 Task: Open Card PPC Ad Campaign in Board Task Management to Workspace Brand Strategy and add a team member Softage.4@softage.net, a label Green, a checklist Literary Agent Representation, an attachment from your computer, a color Green and finally, add a card description 'Review and update company website SEO' and a comment 'This task requires us to be proactive and anticipate potential challenges before they arise.'. Add a start date 'Jan 04, 1900' with a due date 'Jan 11, 1900'
Action: Mouse moved to (341, 156)
Screenshot: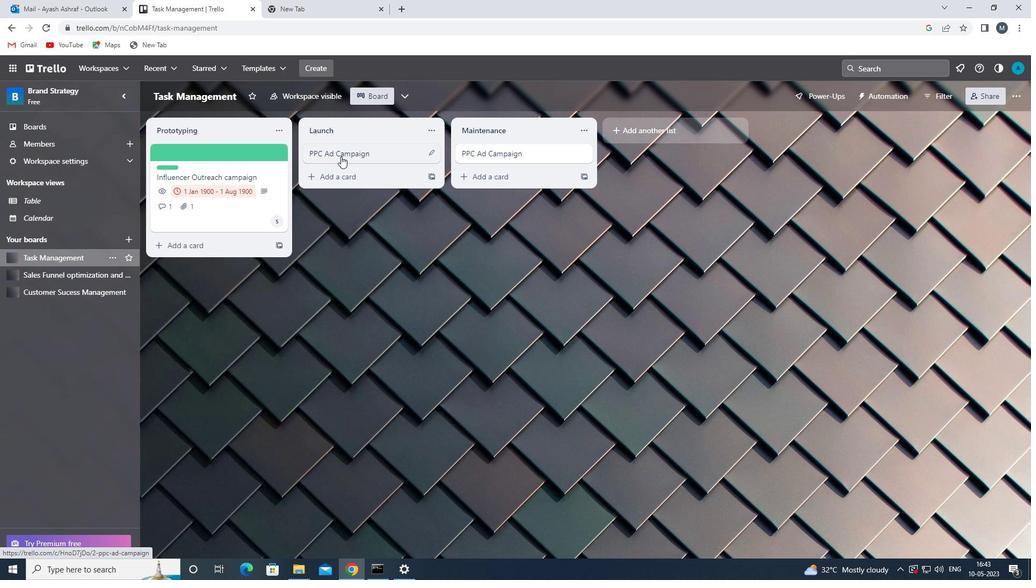 
Action: Mouse pressed left at (341, 156)
Screenshot: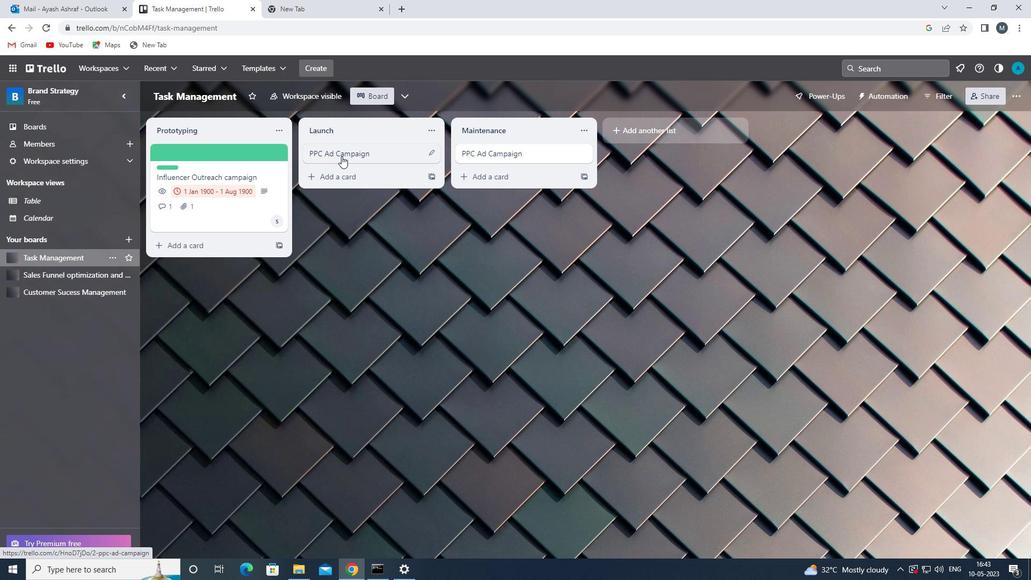 
Action: Mouse moved to (647, 190)
Screenshot: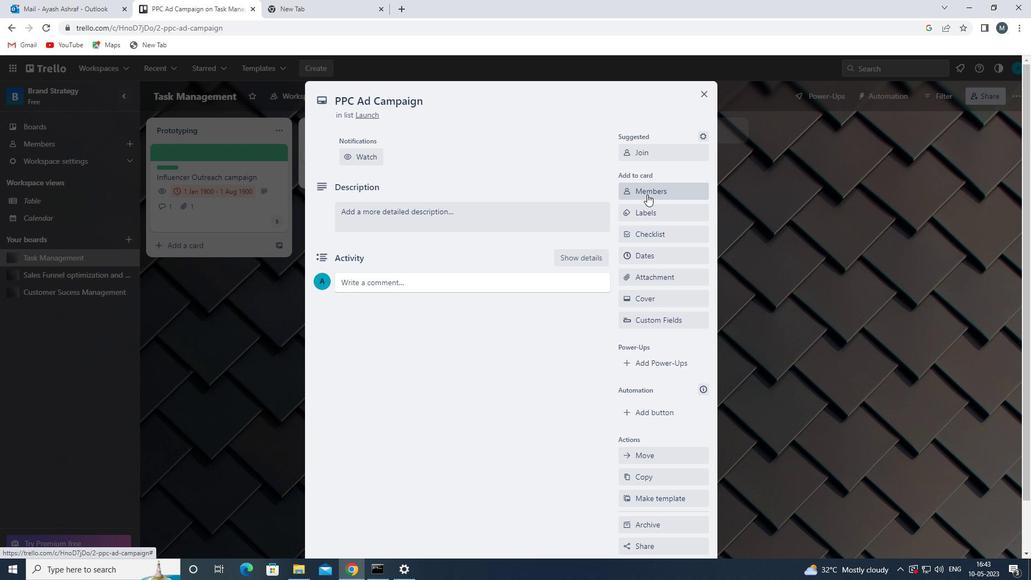 
Action: Mouse pressed left at (647, 190)
Screenshot: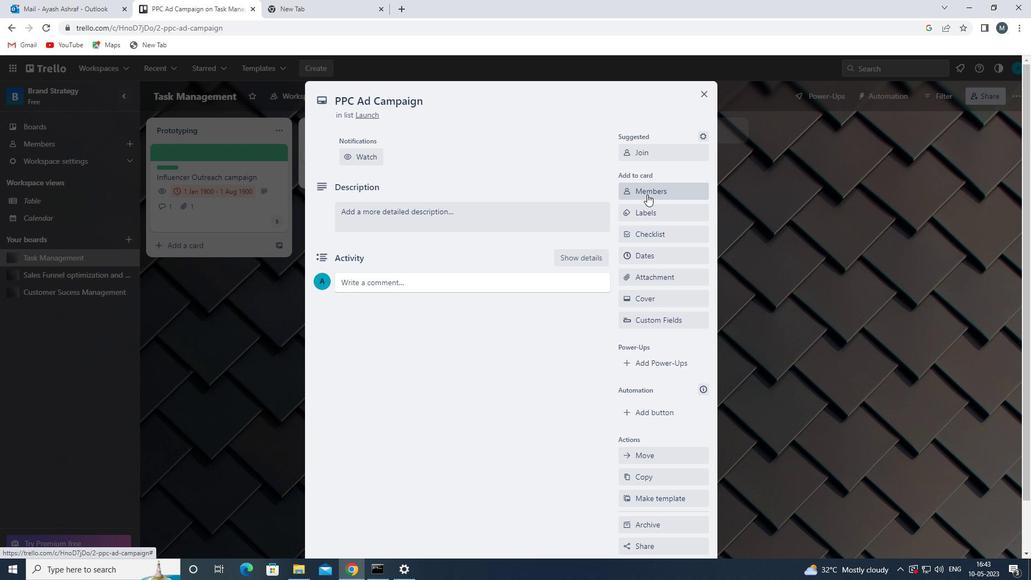 
Action: Mouse moved to (646, 242)
Screenshot: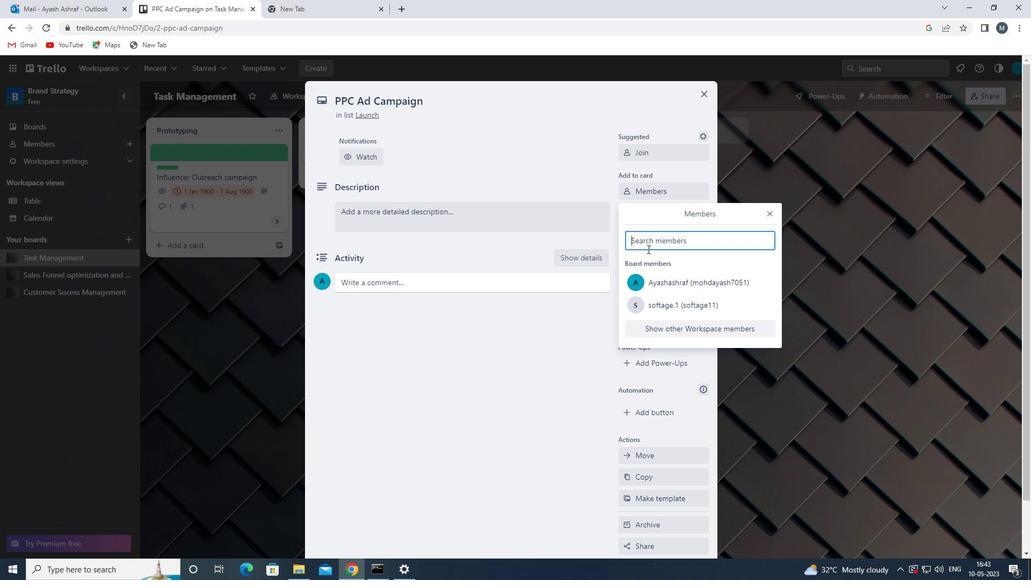 
Action: Mouse pressed left at (646, 242)
Screenshot: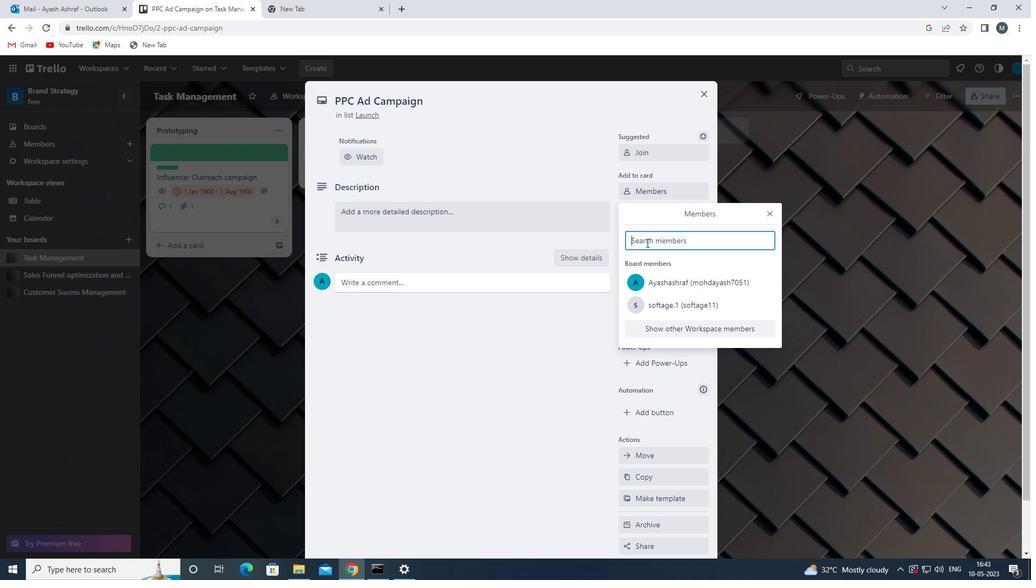 
Action: Mouse moved to (646, 242)
Screenshot: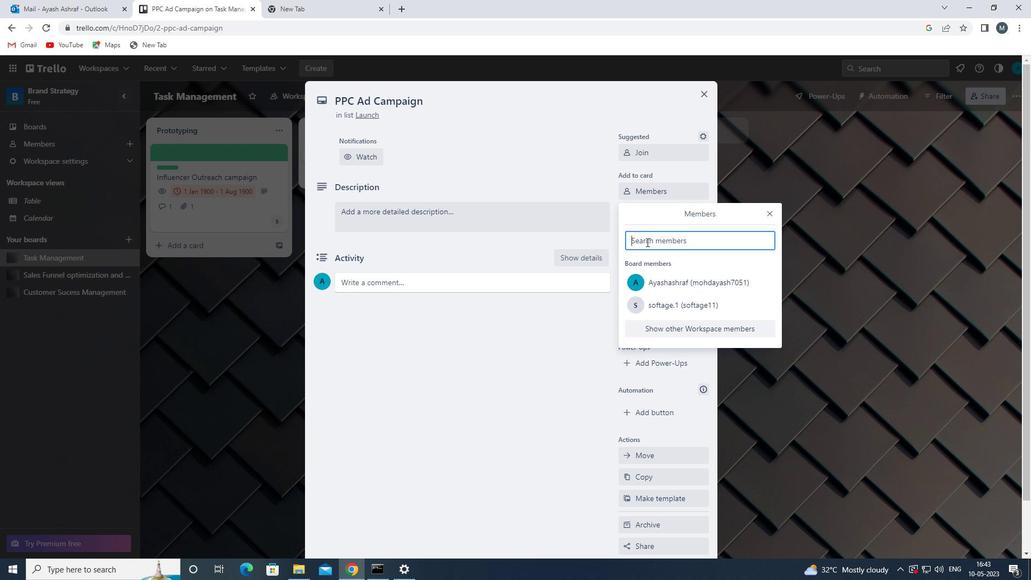 
Action: Key pressed softage.<<100>><Key.shift>@SOFTAGE<<110>>NET
Screenshot: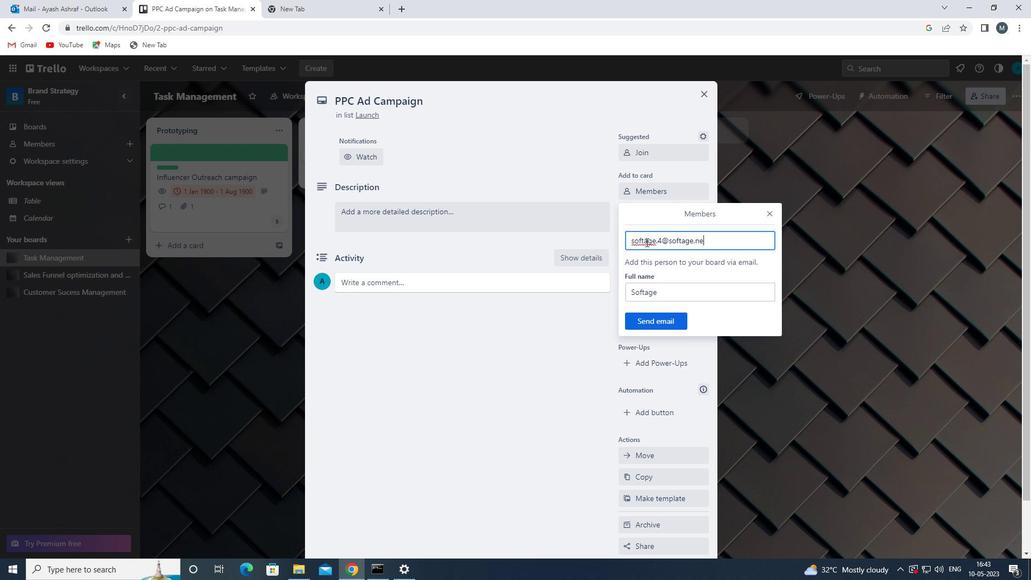 
Action: Mouse moved to (669, 321)
Screenshot: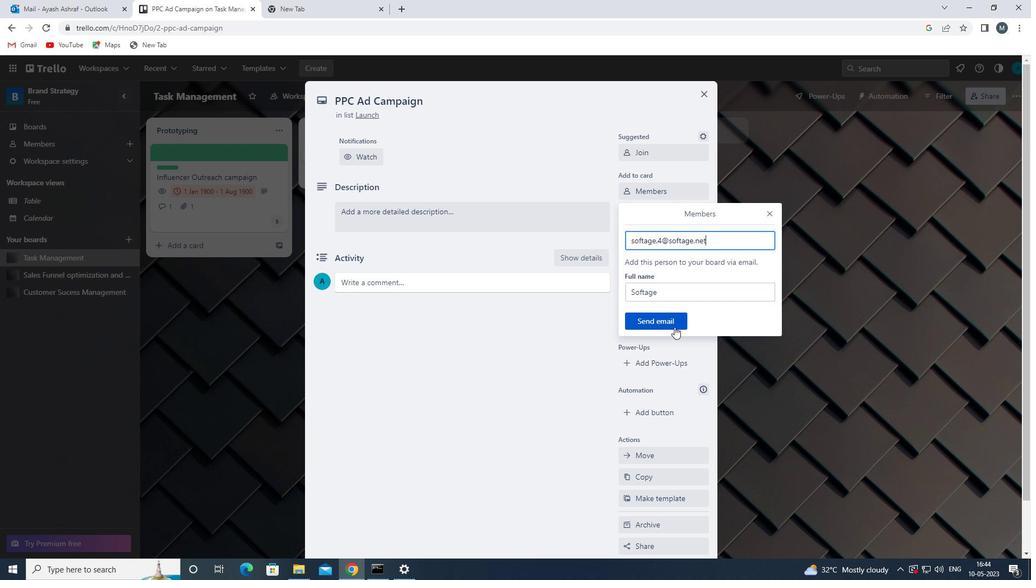 
Action: Mouse pressed left at (669, 321)
Screenshot: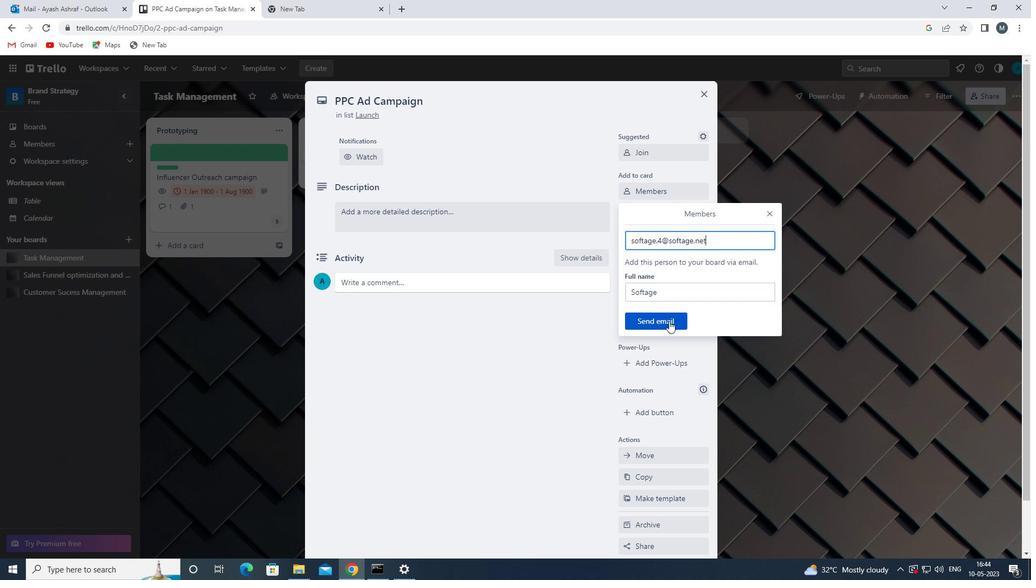 
Action: Mouse moved to (648, 213)
Screenshot: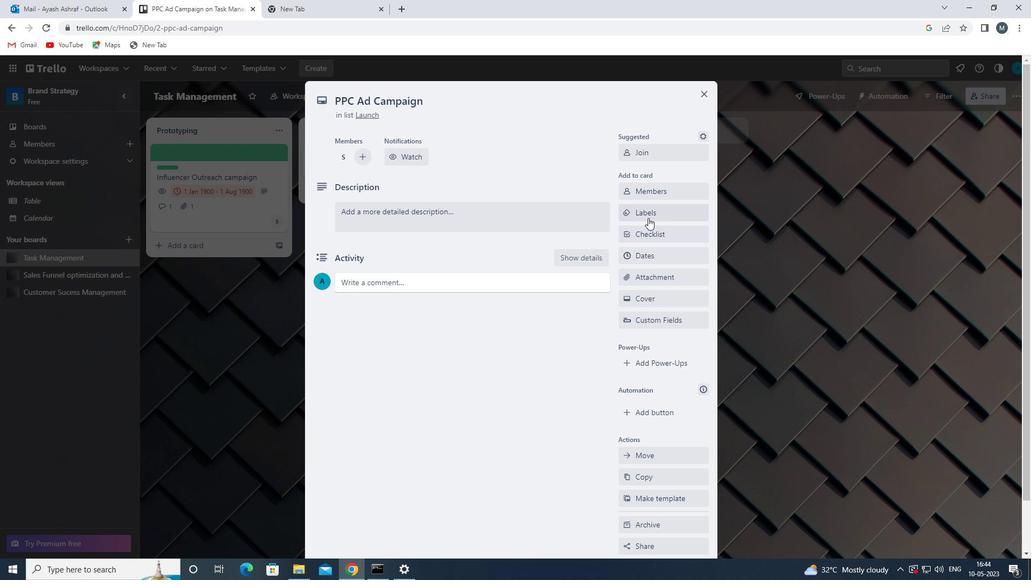 
Action: Mouse pressed left at (648, 213)
Screenshot: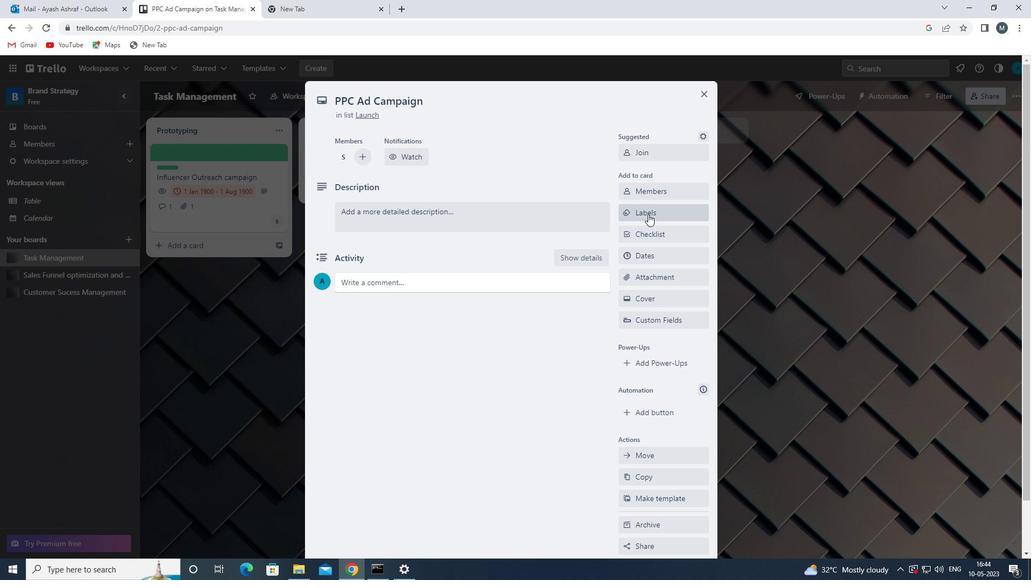 
Action: Mouse moved to (674, 302)
Screenshot: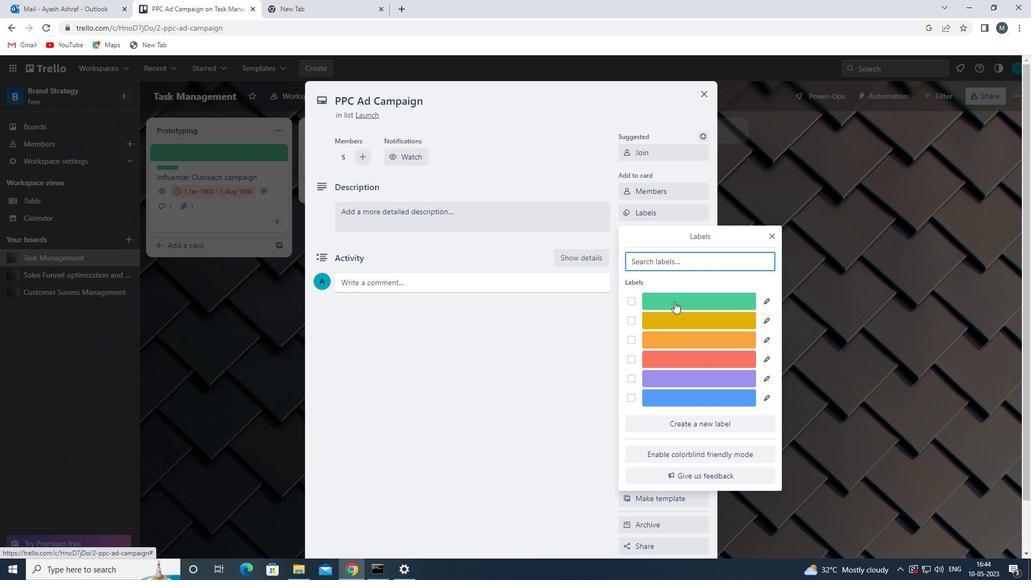 
Action: Mouse pressed left at (674, 302)
Screenshot: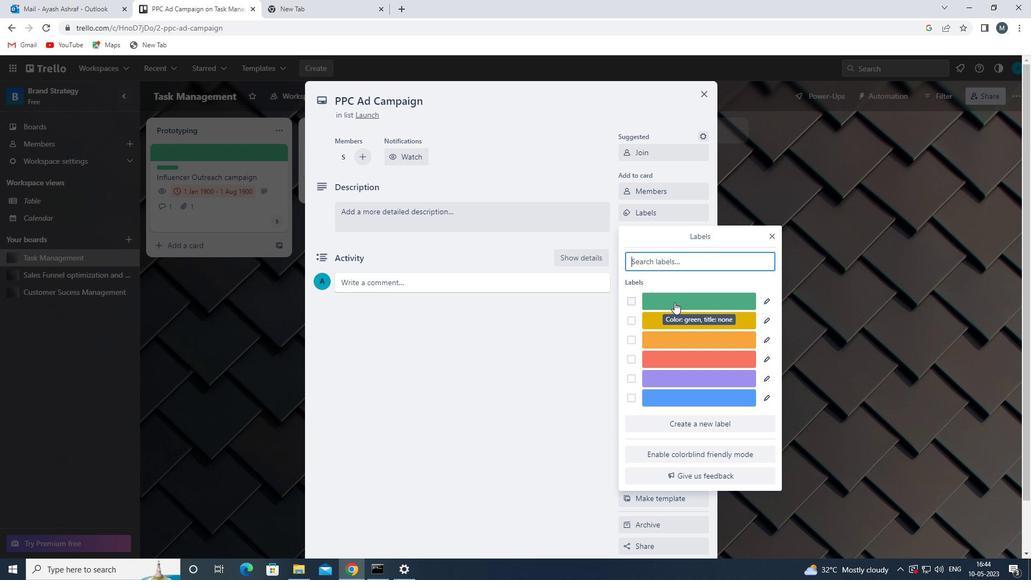 
Action: Mouse moved to (770, 236)
Screenshot: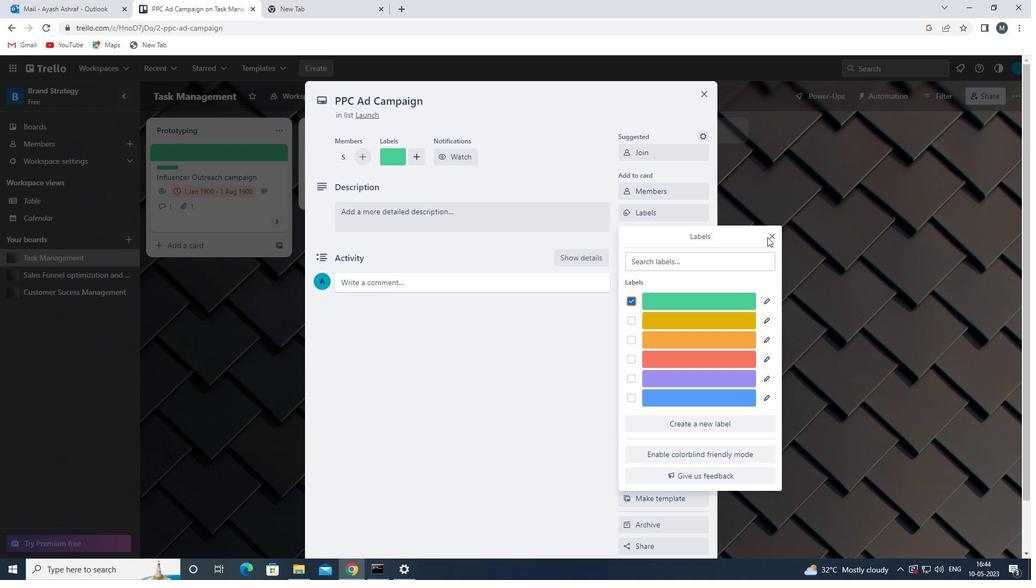 
Action: Mouse pressed left at (770, 236)
Screenshot: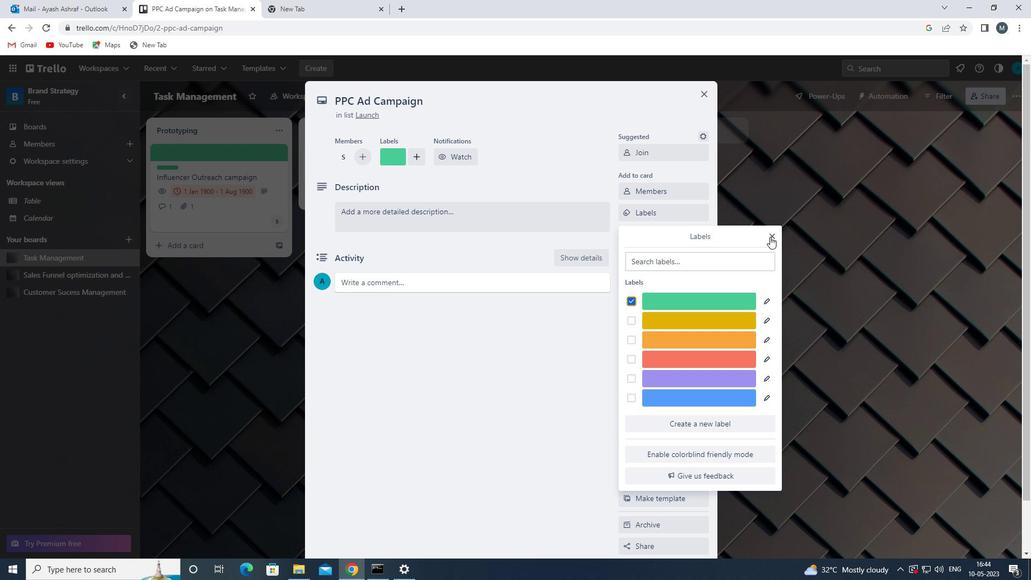 
Action: Mouse moved to (649, 235)
Screenshot: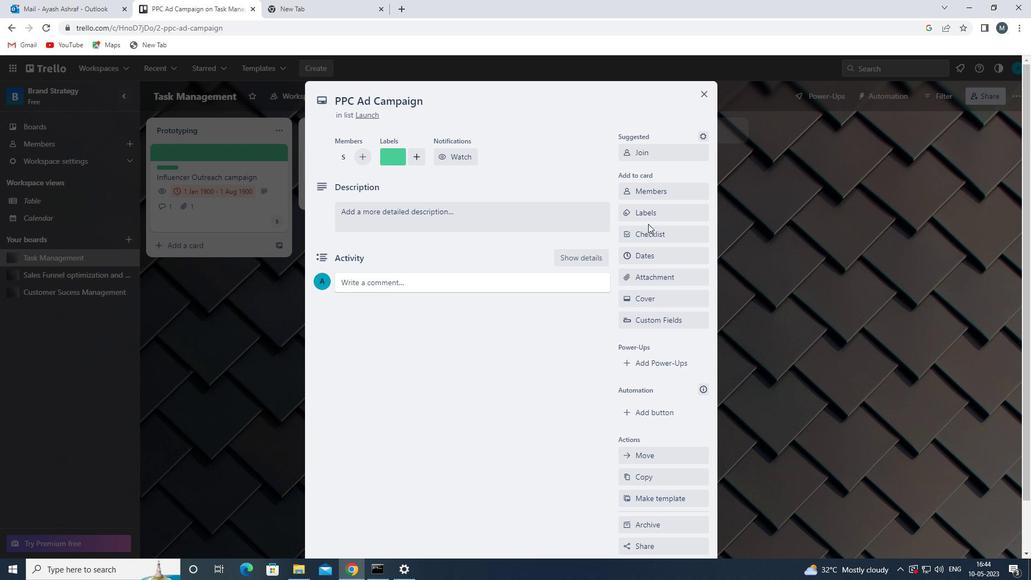 
Action: Mouse pressed left at (649, 235)
Screenshot: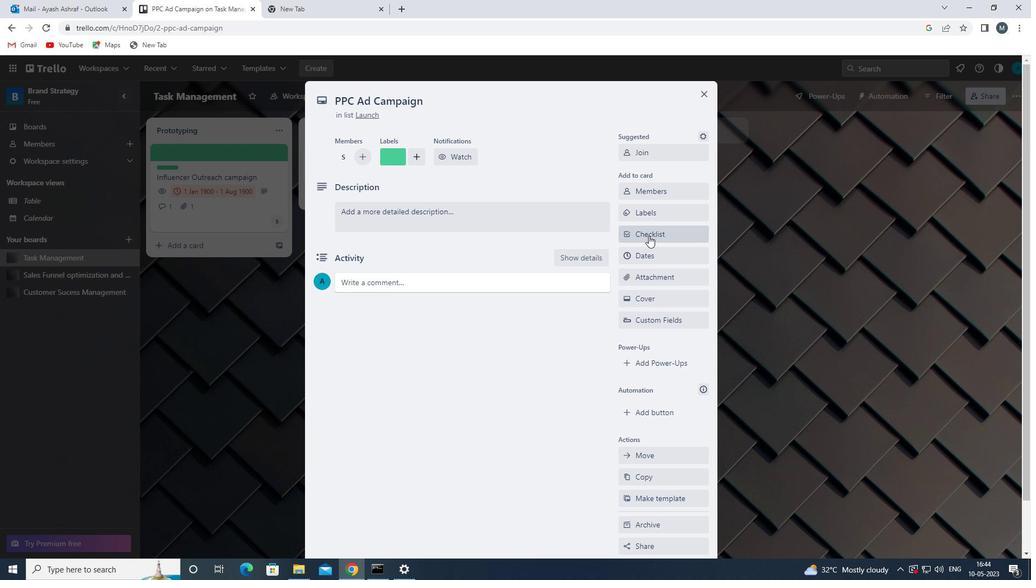 
Action: Mouse moved to (693, 286)
Screenshot: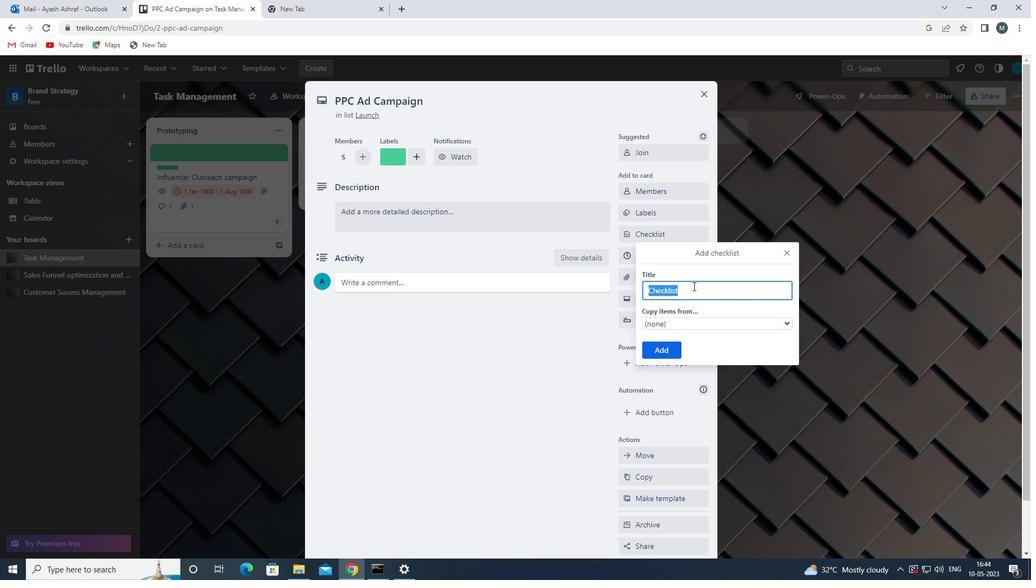 
Action: Key pressed <Key.shift>LITERARY<Key.space>
Screenshot: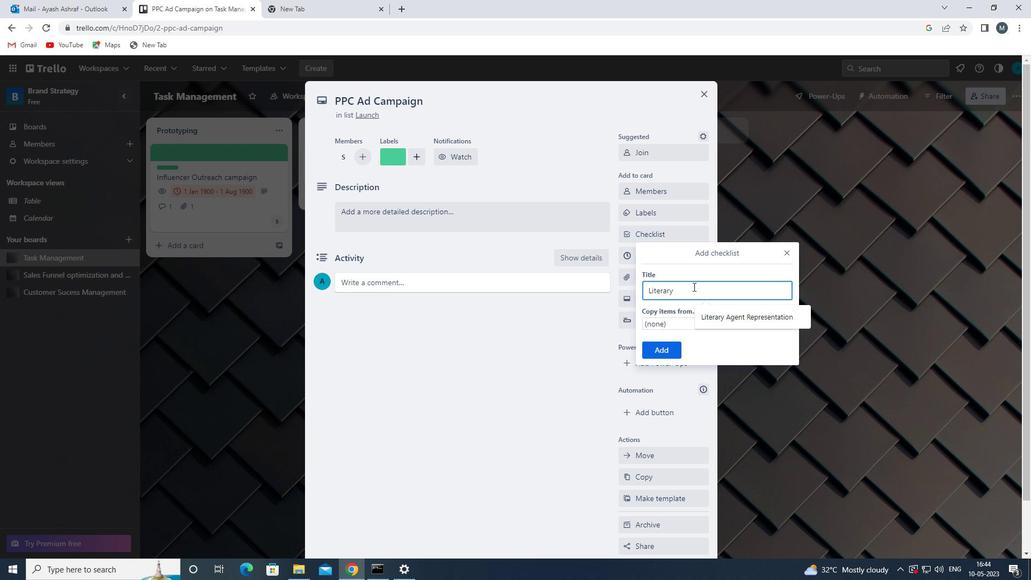 
Action: Mouse moved to (735, 317)
Screenshot: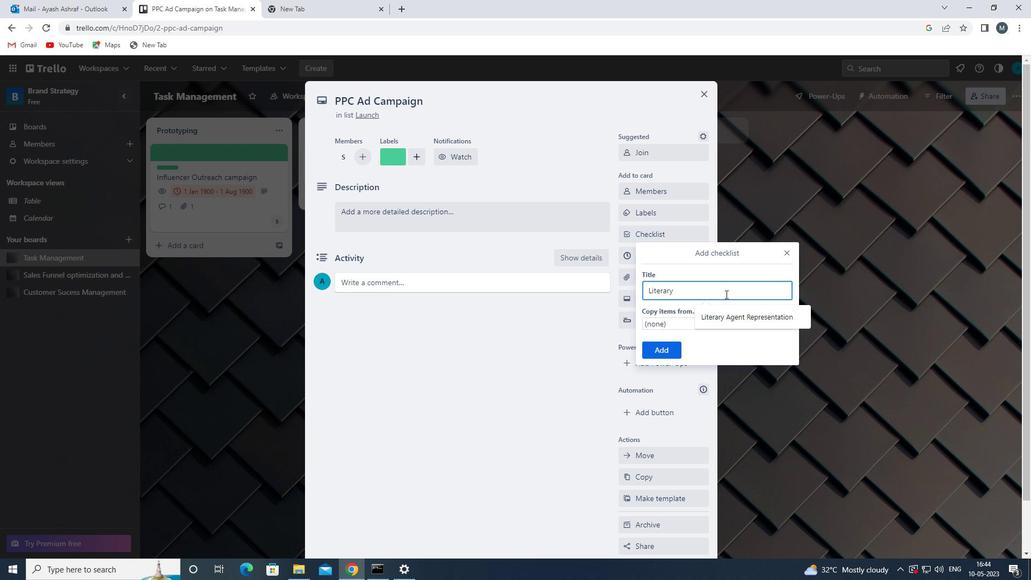 
Action: Mouse pressed left at (735, 317)
Screenshot: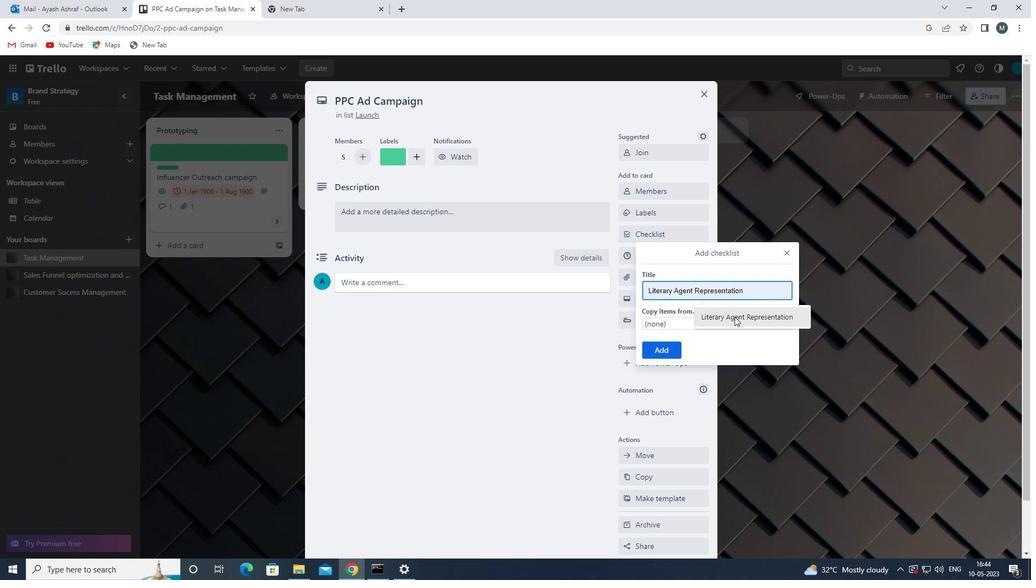 
Action: Mouse moved to (657, 354)
Screenshot: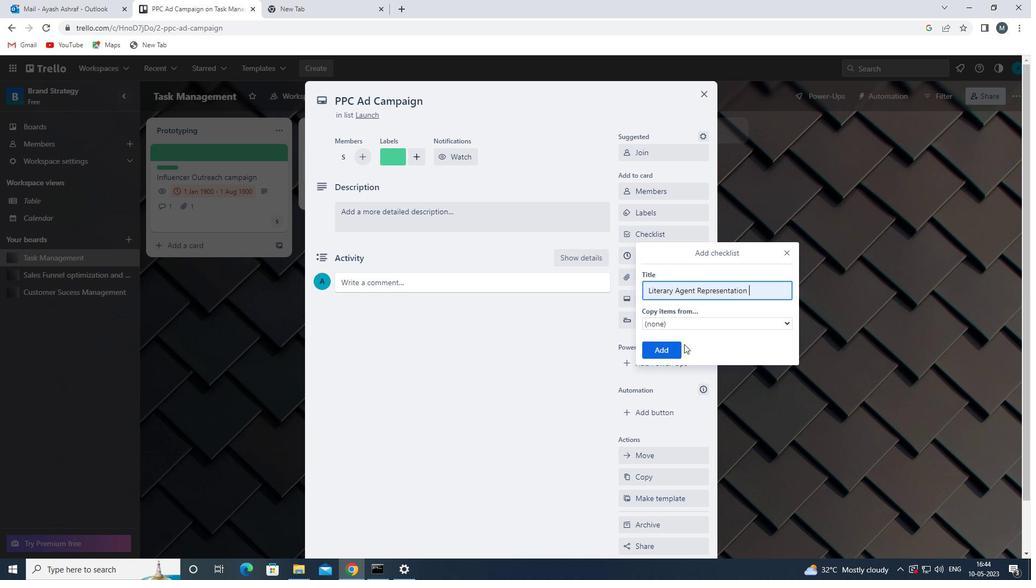 
Action: Mouse pressed left at (657, 354)
Screenshot: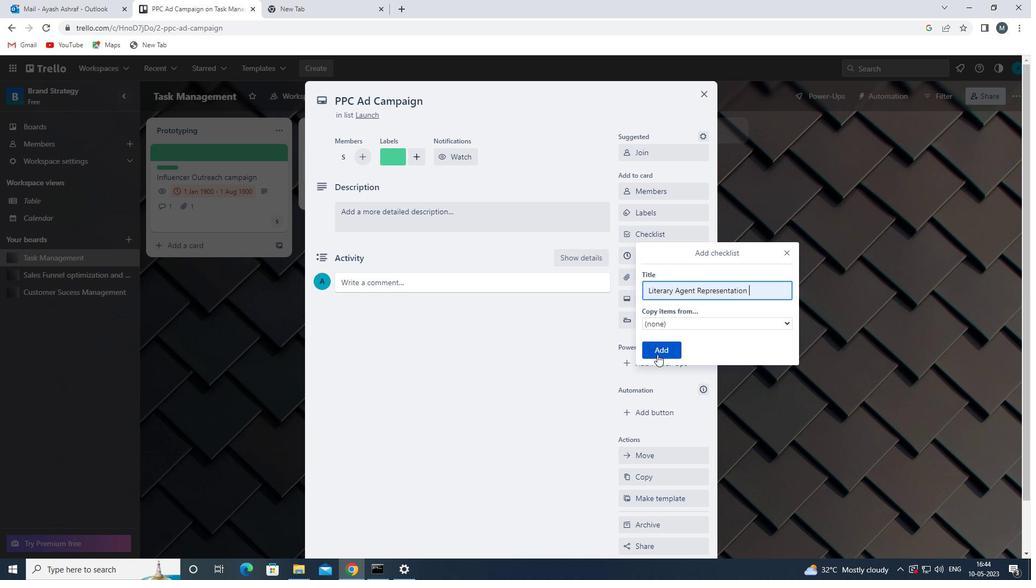 
Action: Mouse moved to (648, 272)
Screenshot: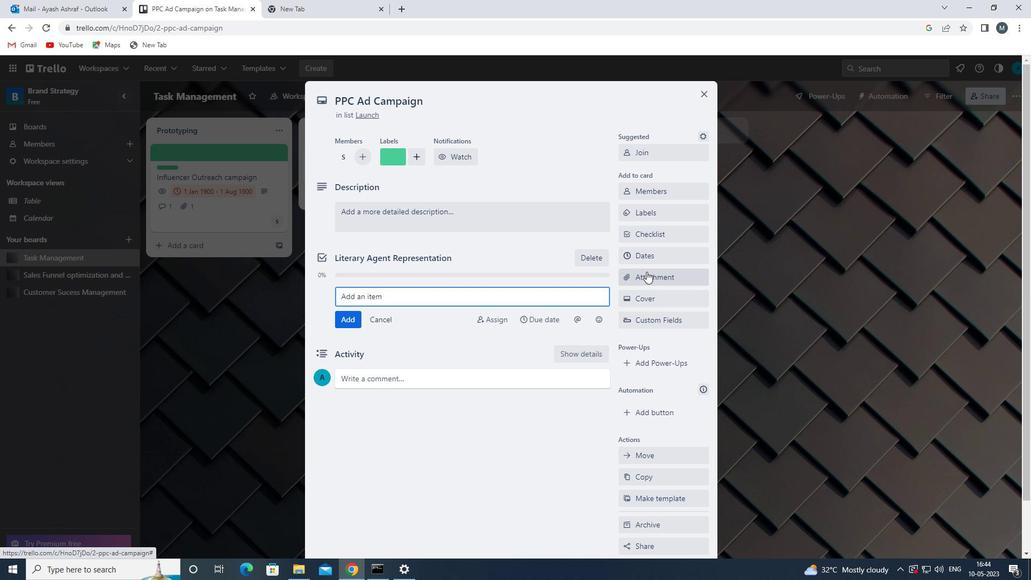 
Action: Mouse pressed left at (648, 272)
Screenshot: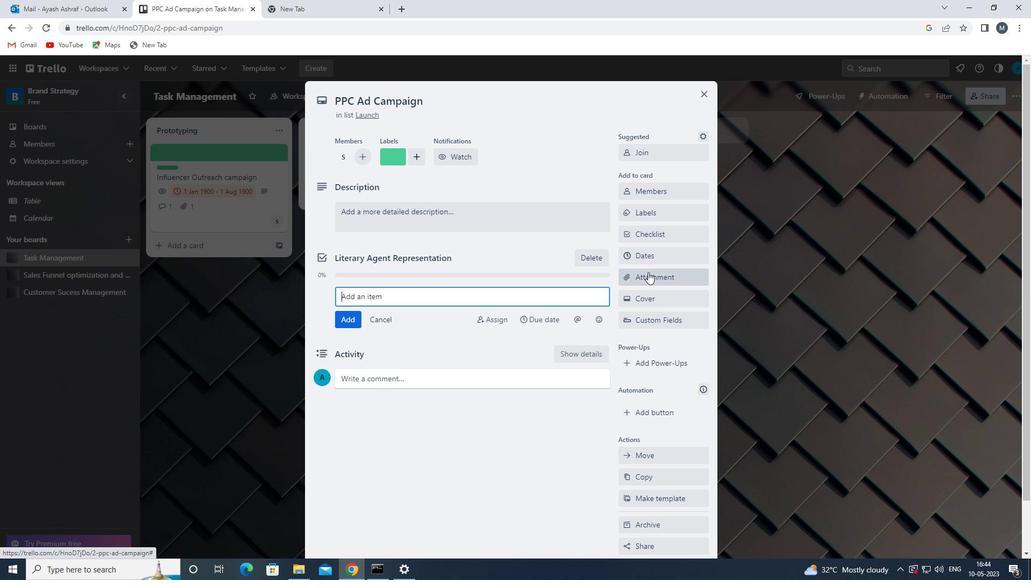 
Action: Mouse moved to (654, 324)
Screenshot: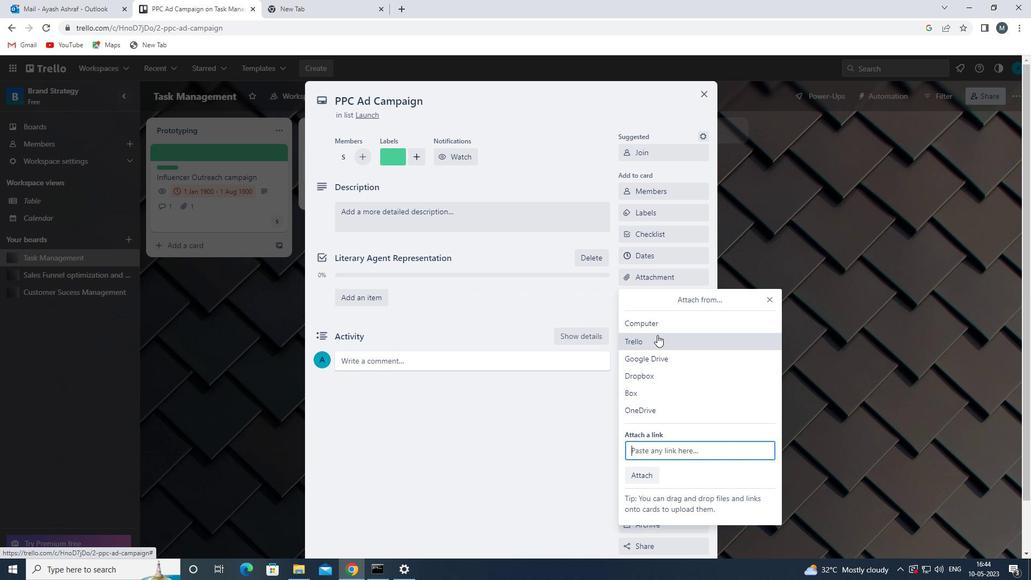 
Action: Mouse pressed left at (654, 324)
Screenshot: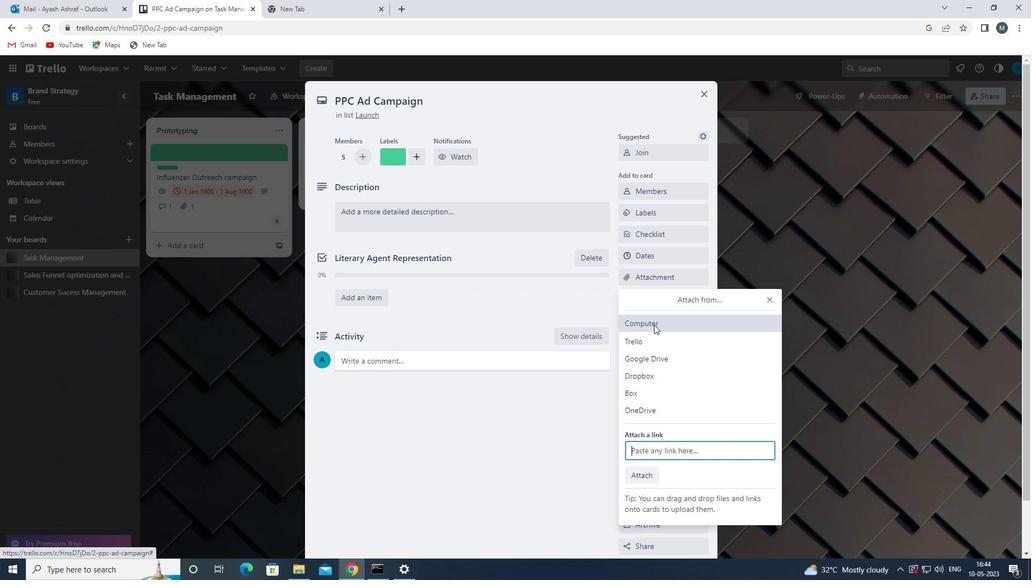 
Action: Mouse moved to (339, 166)
Screenshot: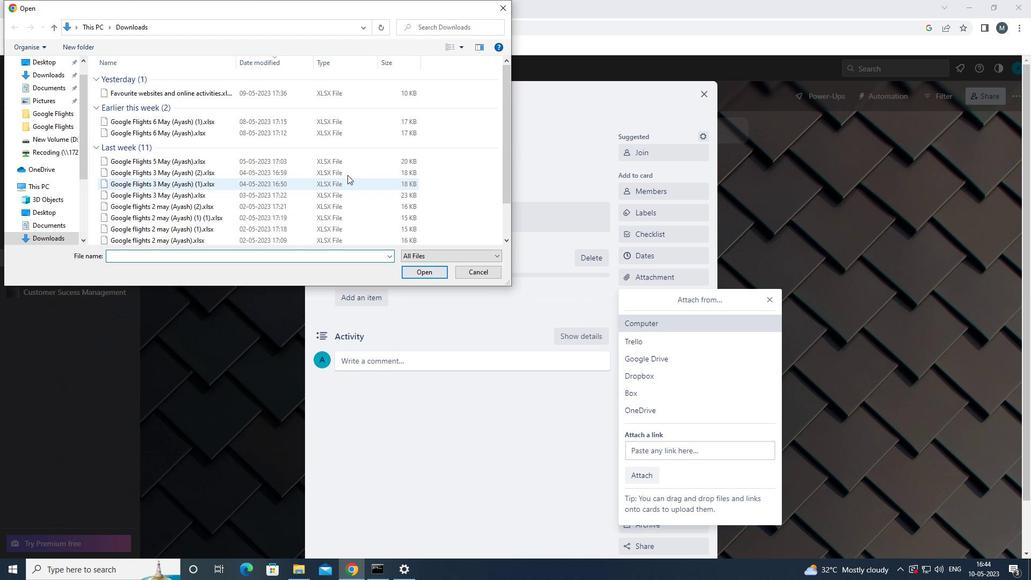 
Action: Mouse pressed left at (339, 166)
Screenshot: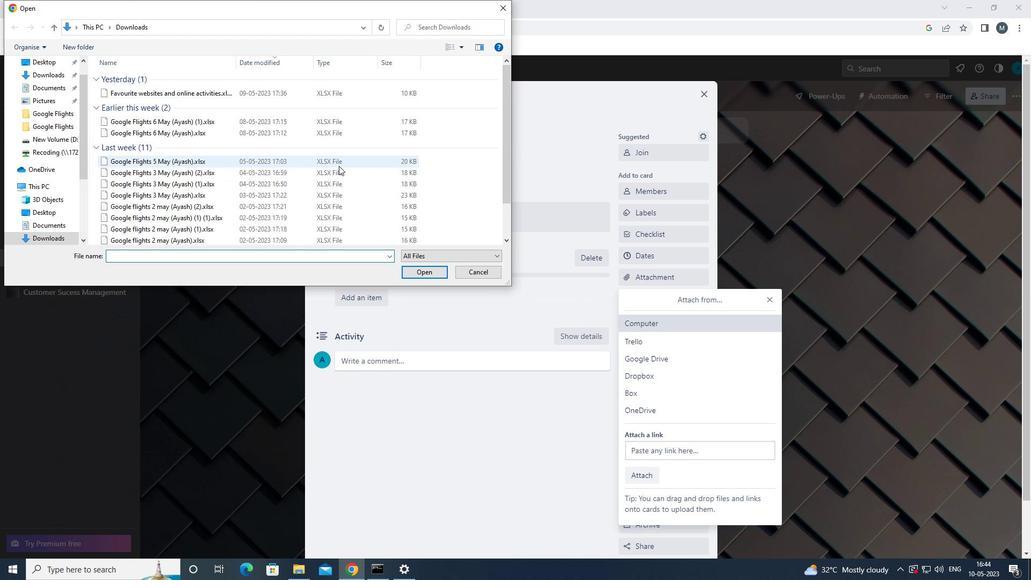 
Action: Mouse moved to (435, 272)
Screenshot: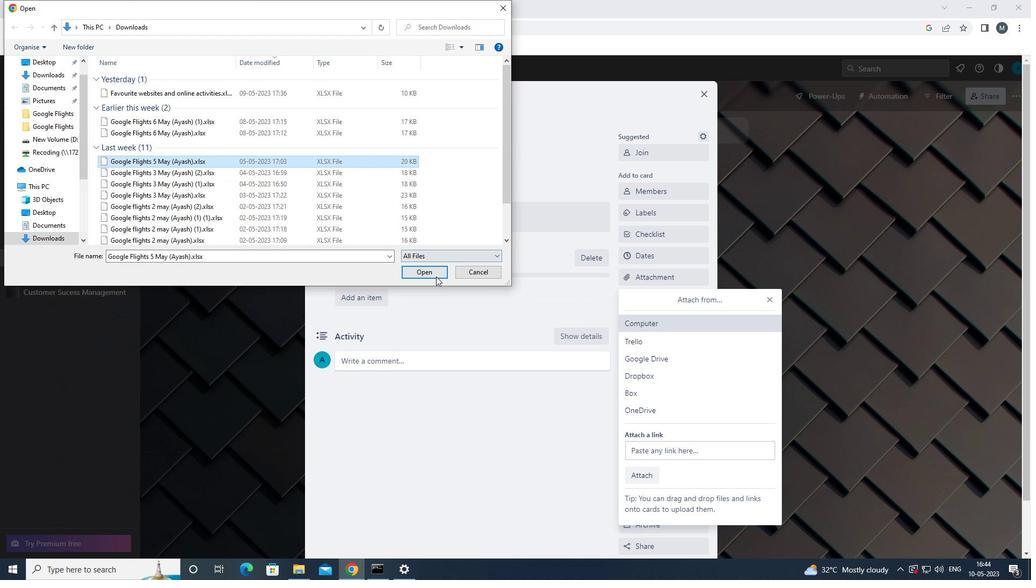 
Action: Mouse pressed left at (435, 272)
Screenshot: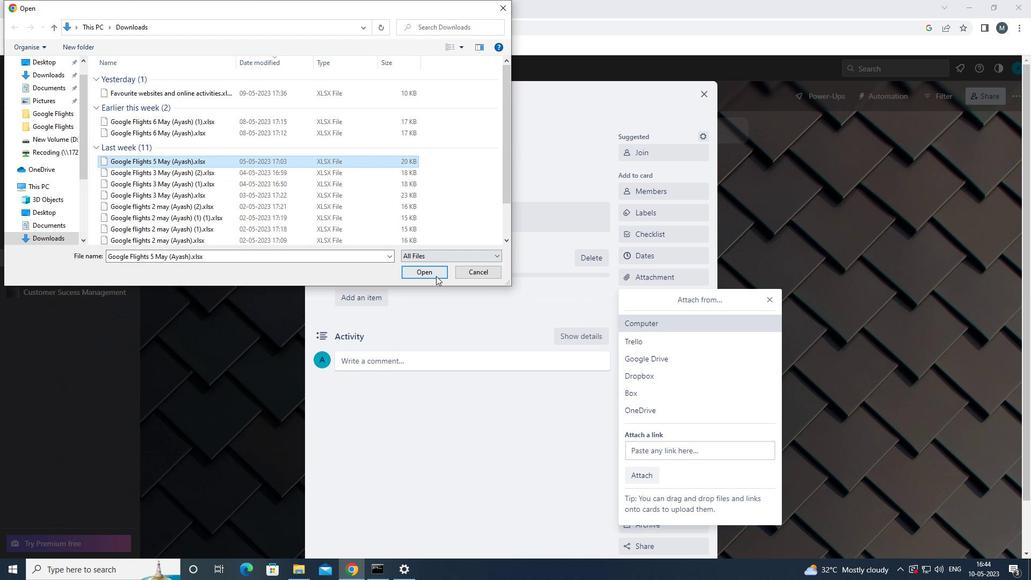 
Action: Mouse moved to (651, 301)
Screenshot: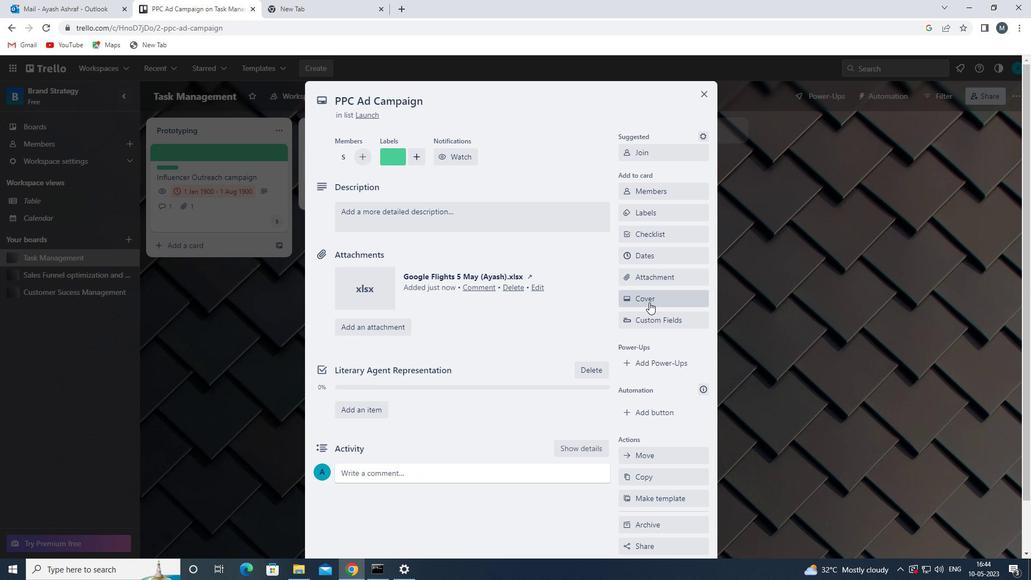 
Action: Mouse pressed left at (651, 301)
Screenshot: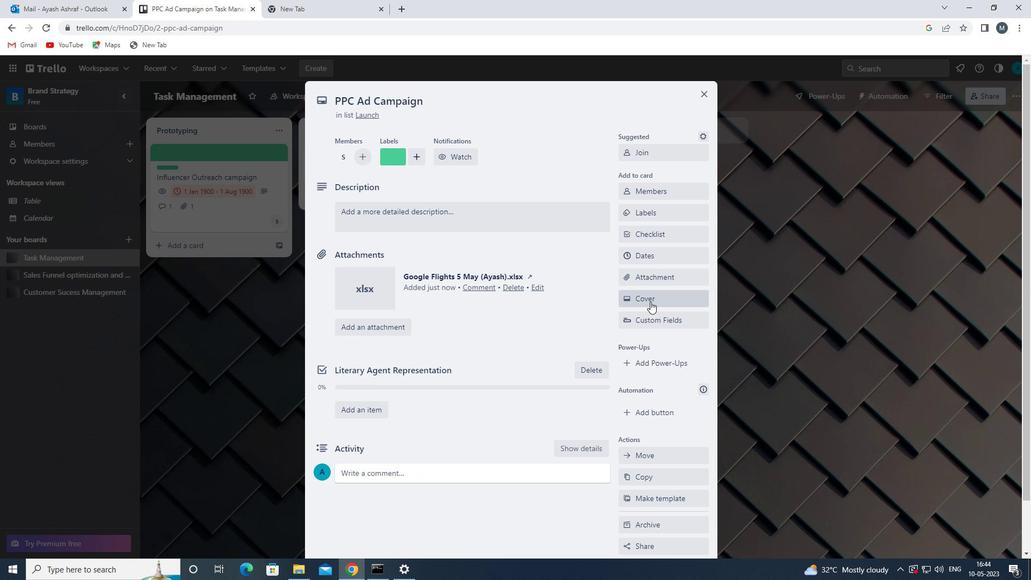 
Action: Mouse moved to (644, 344)
Screenshot: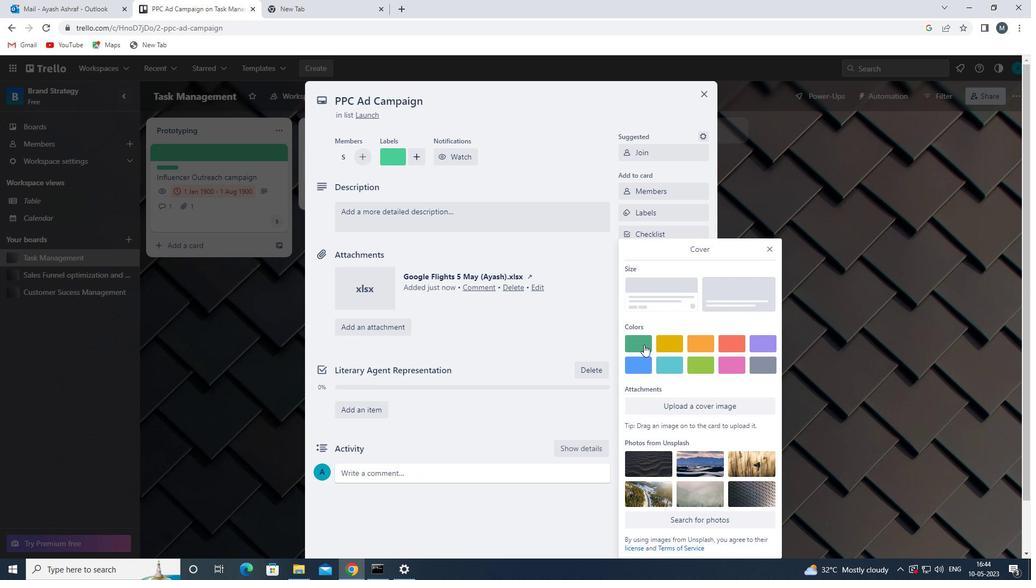 
Action: Mouse pressed left at (644, 344)
Screenshot: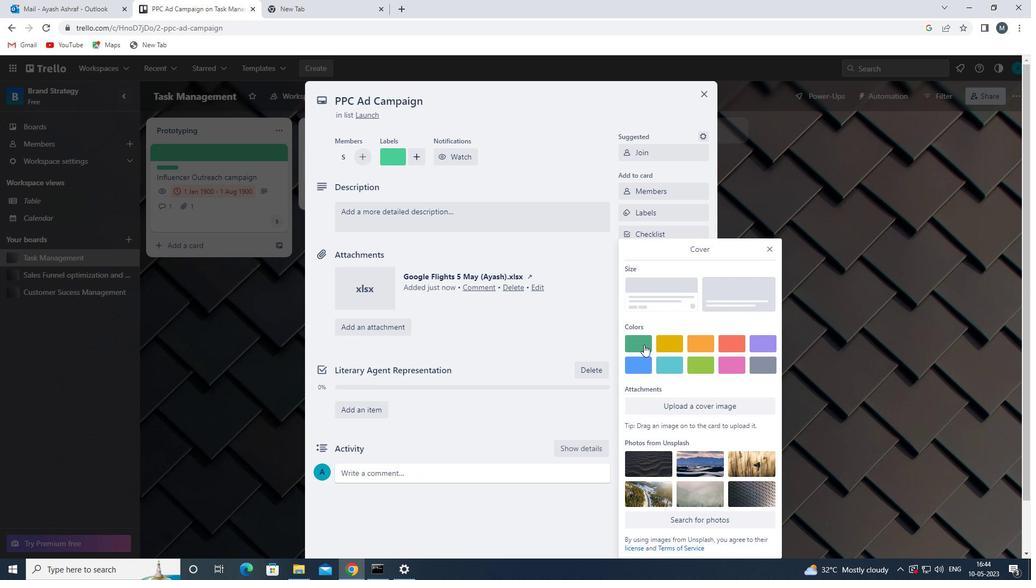
Action: Mouse moved to (767, 231)
Screenshot: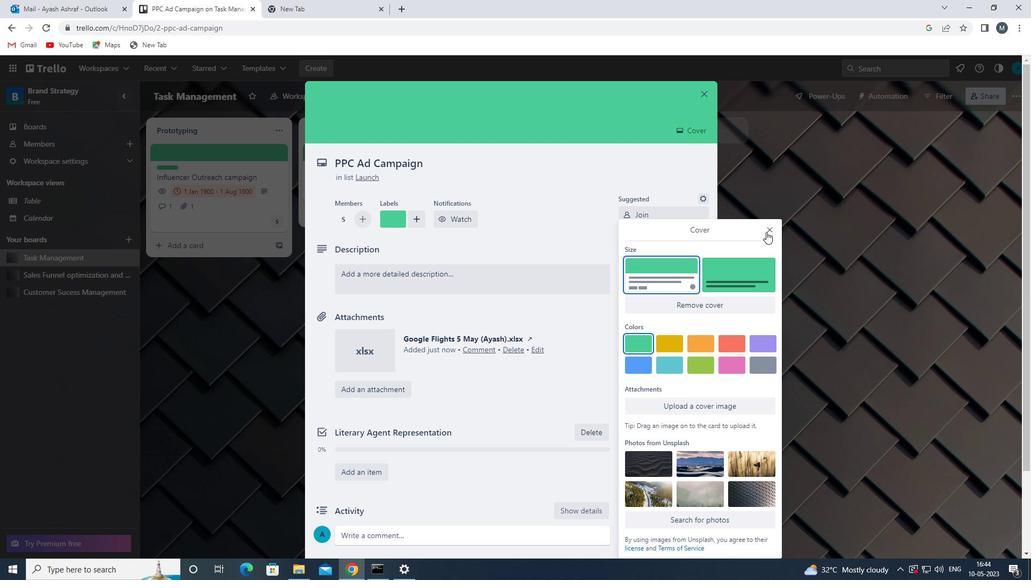 
Action: Mouse pressed left at (767, 231)
Screenshot: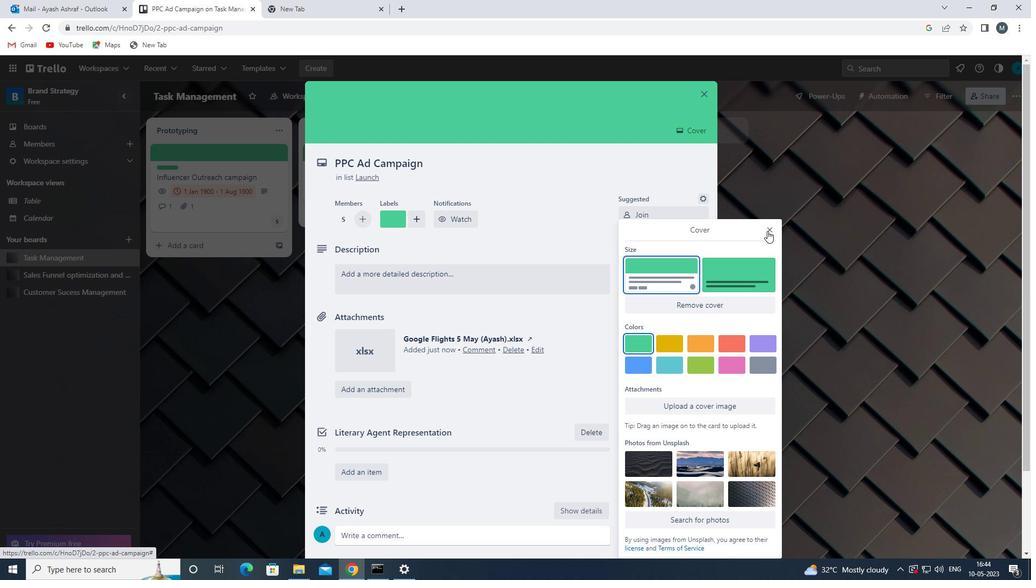 
Action: Mouse moved to (422, 266)
Screenshot: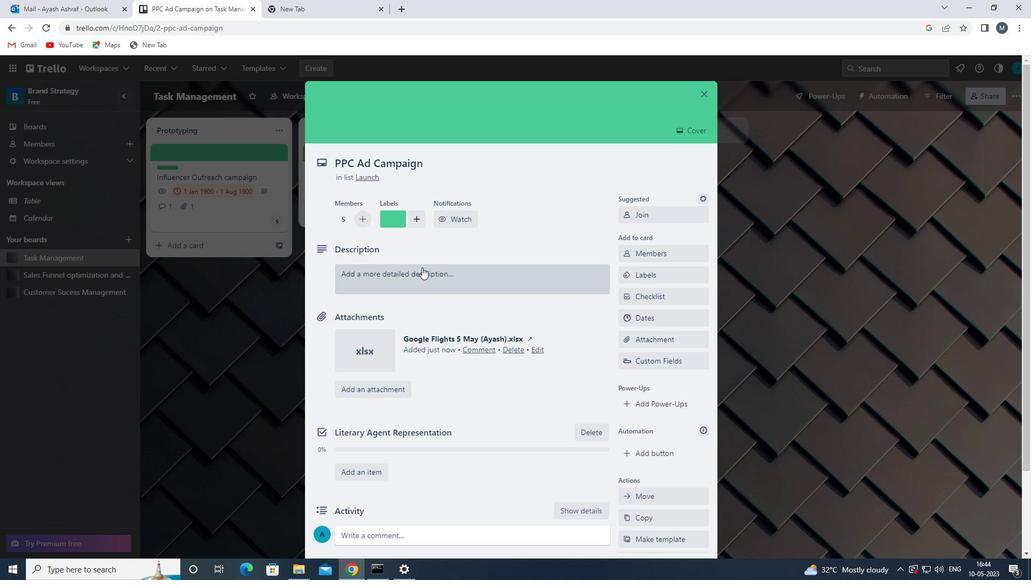 
Action: Mouse pressed left at (422, 266)
Screenshot: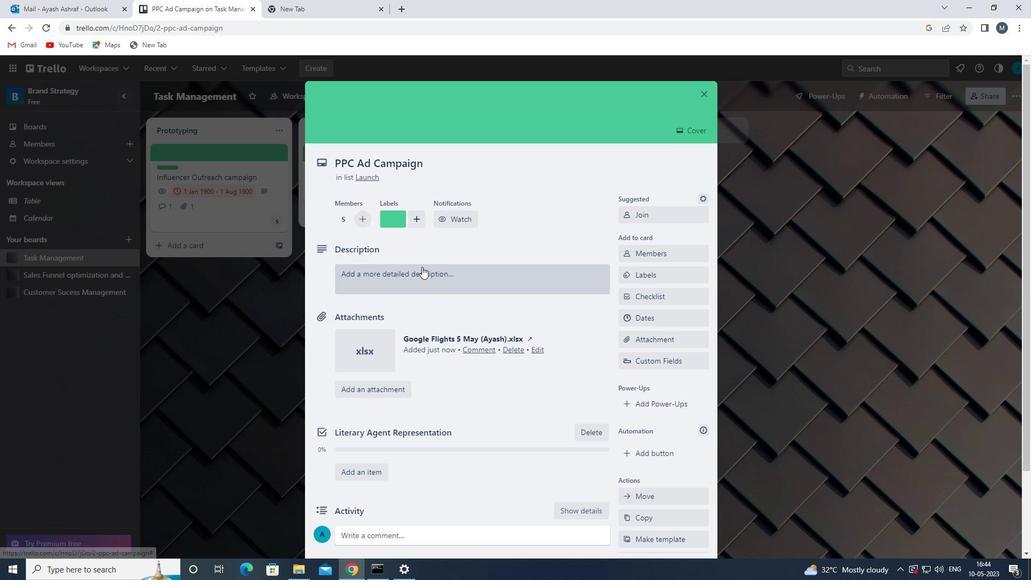 
Action: Mouse moved to (416, 316)
Screenshot: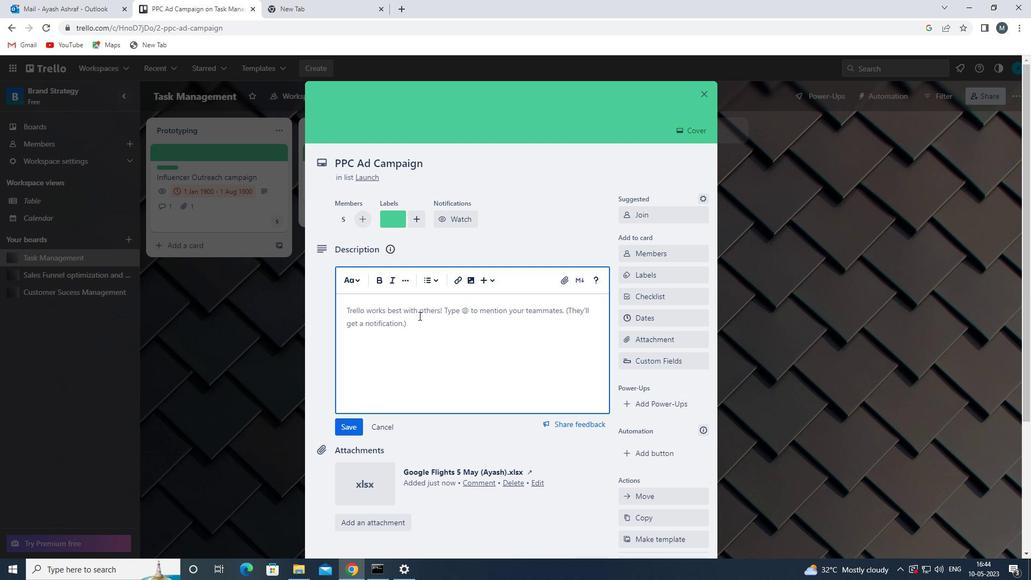 
Action: Key pressed <Key.shift>REVIEW<Key.space>AND<Key.space>UPDATE<Key.space>COMPANY<Key.space>WEBSITE<Key.space><Key.shift>SE<Key.backspace><Key.shift>E<Key.shift>O<Key.space>
Screenshot: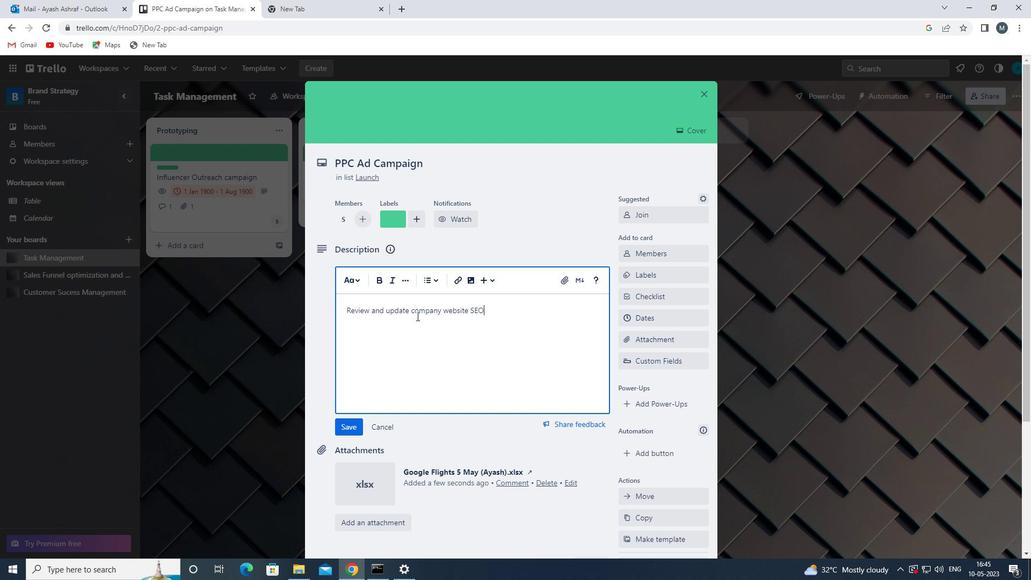 
Action: Mouse moved to (341, 428)
Screenshot: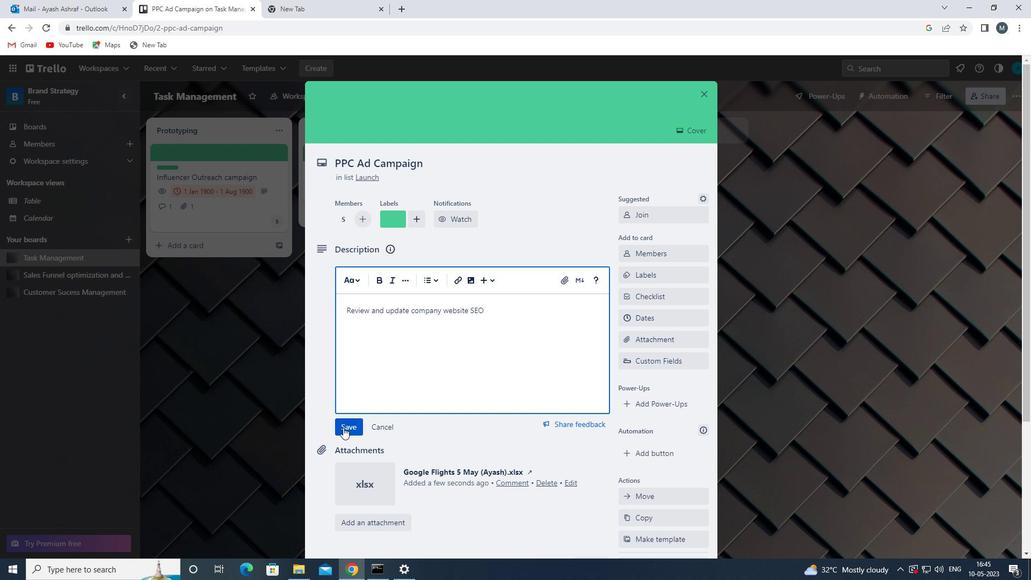 
Action: Mouse pressed left at (341, 428)
Screenshot: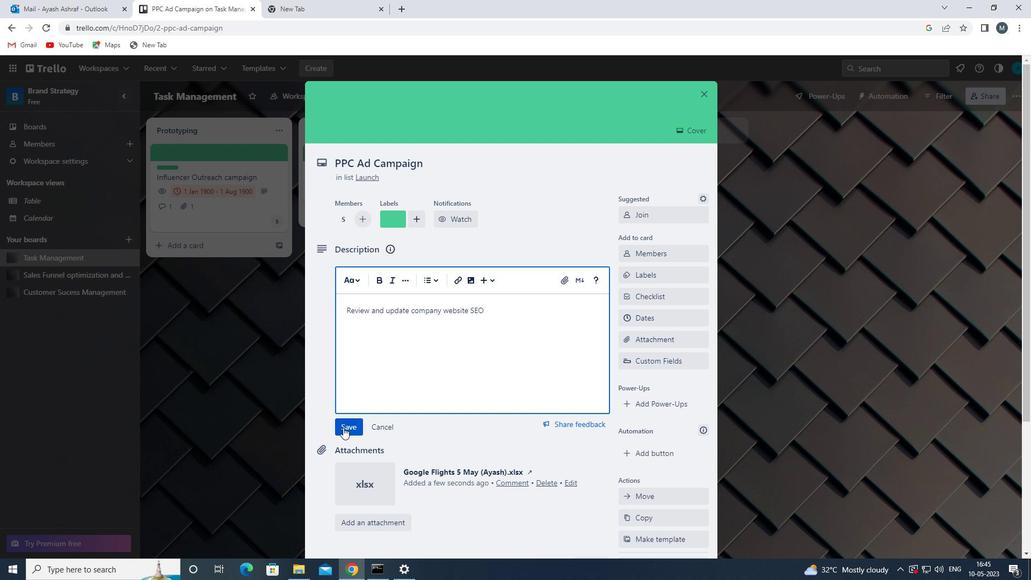 
Action: Mouse moved to (389, 521)
Screenshot: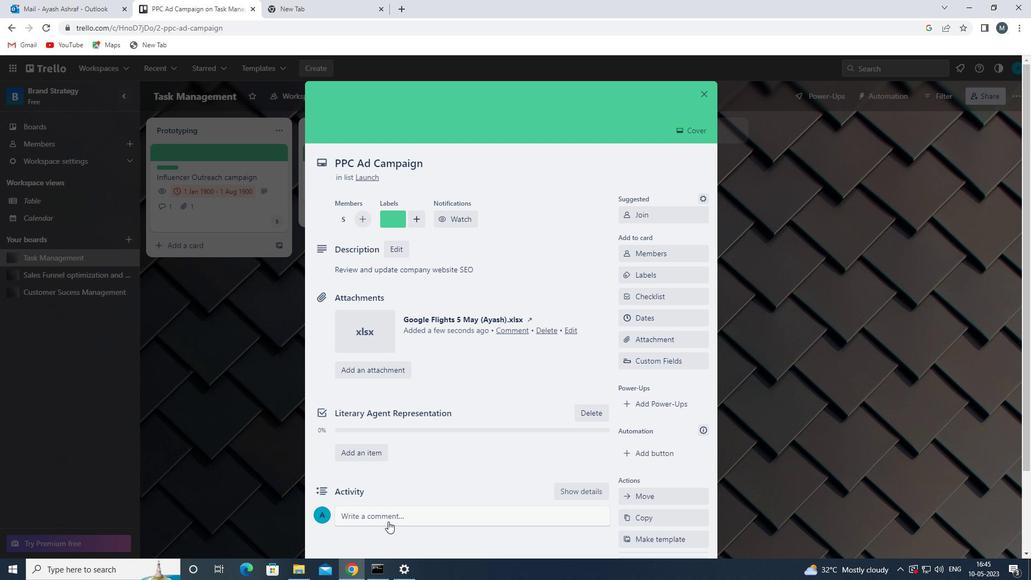 
Action: Mouse pressed left at (389, 521)
Screenshot: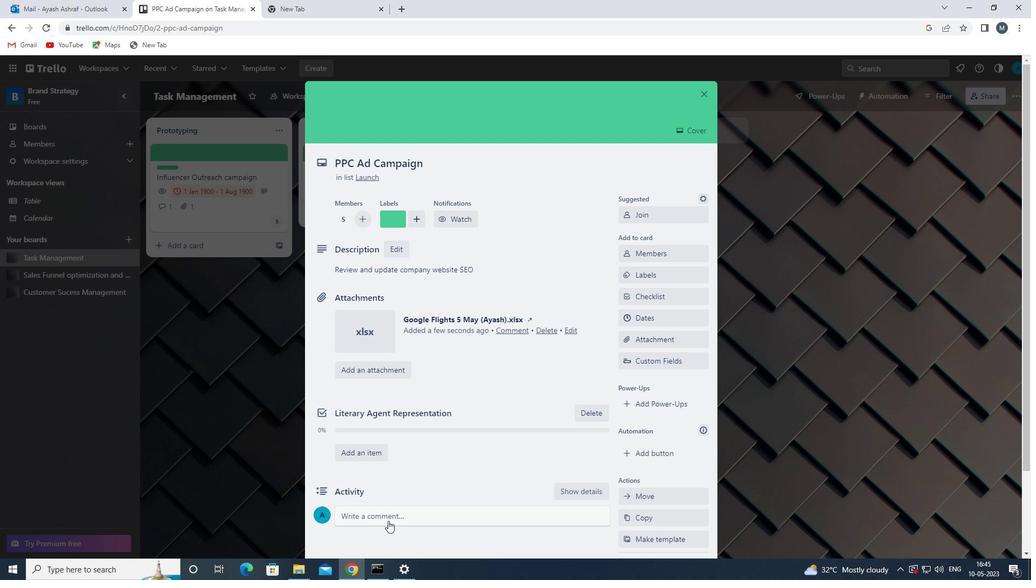 
Action: Mouse moved to (410, 438)
Screenshot: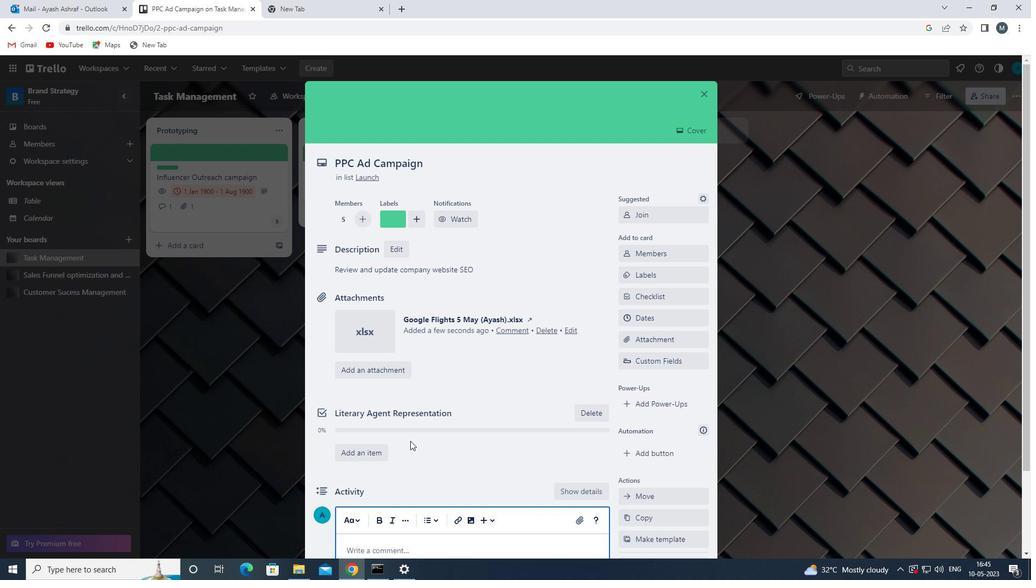 
Action: Mouse scrolled (410, 437) with delta (0, 0)
Screenshot: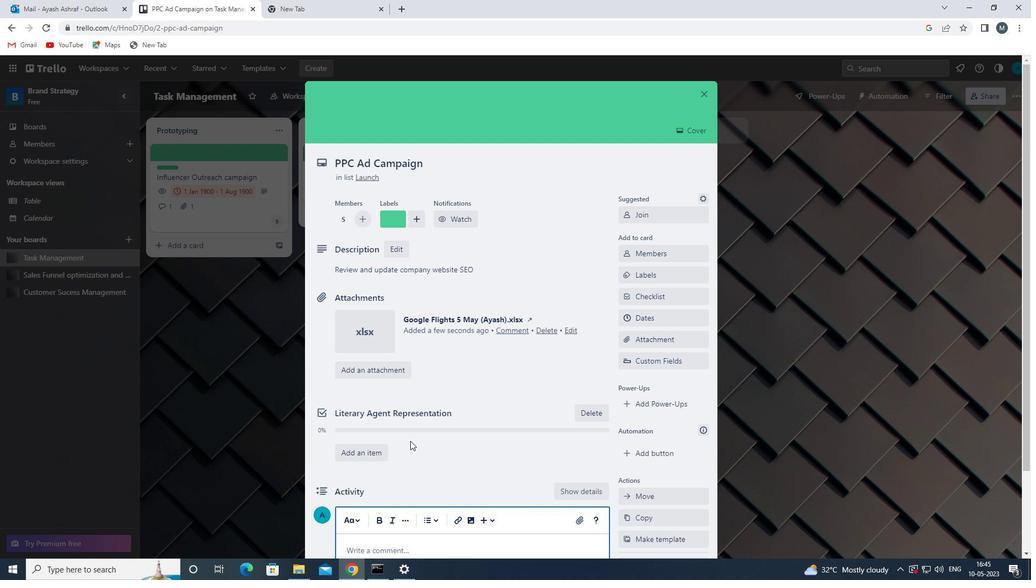 
Action: Mouse moved to (398, 500)
Screenshot: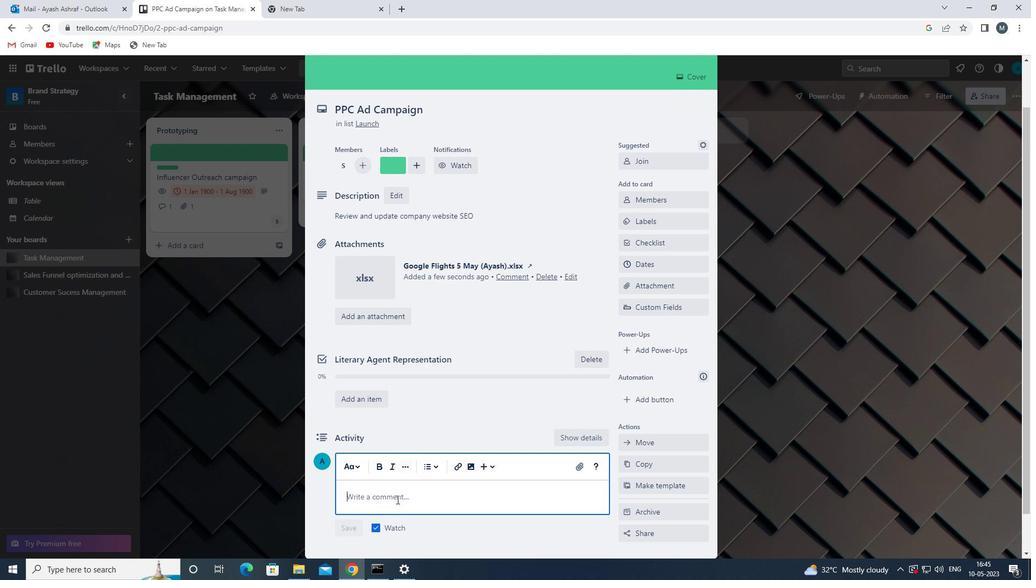 
Action: Mouse pressed left at (398, 500)
Screenshot: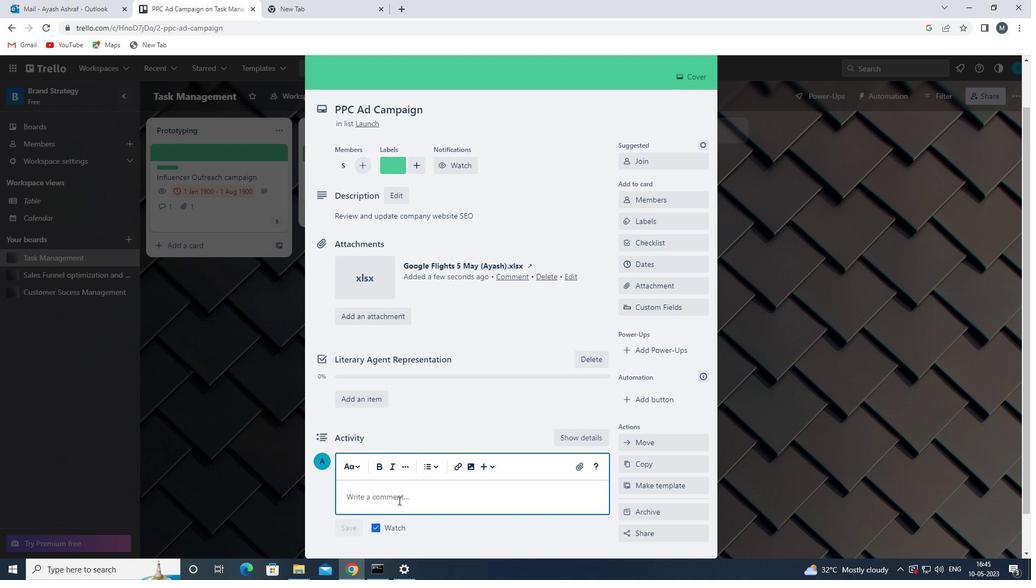 
Action: Mouse moved to (399, 500)
Screenshot: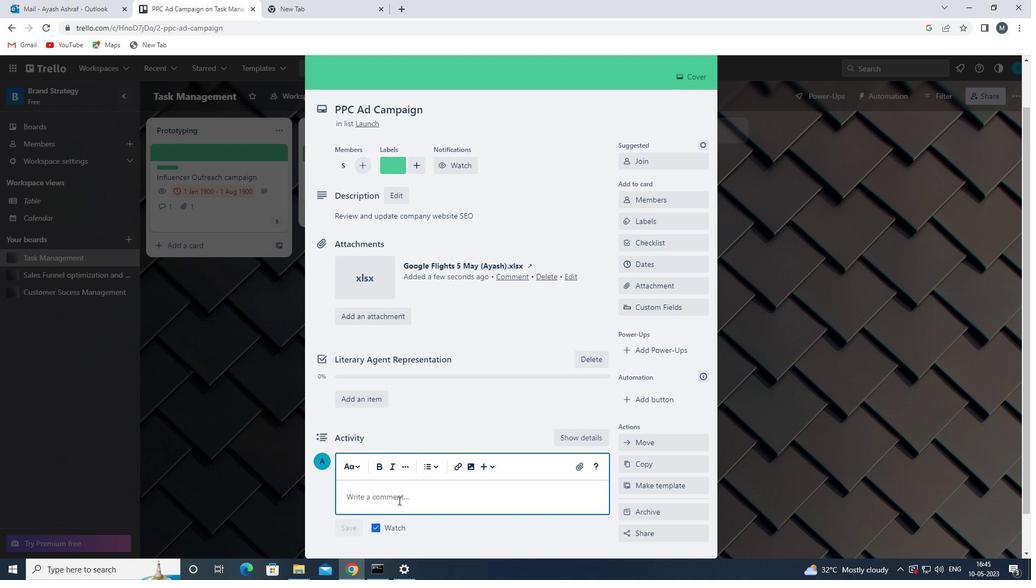 
Action: Key pressed <Key.shift>THIS<Key.space>TASK<Key.space>REQUIRES<Key.space>US<Key.space>O<Key.space><Key.backspace><Key.backspace>TO<Key.space>BE<Key.space>PROACTIVE<Key.space>AND<Key.space>ANTICIPATE<Key.space>POTENTIAL<Key.space>CHALLENGAES<Key.space><Key.backspace><Key.backspace><Key.backspace><Key.backspace>ES<Key.space>BEFORE<Key.space>THEY<Key.space>ARISE<Key.space>
Screenshot: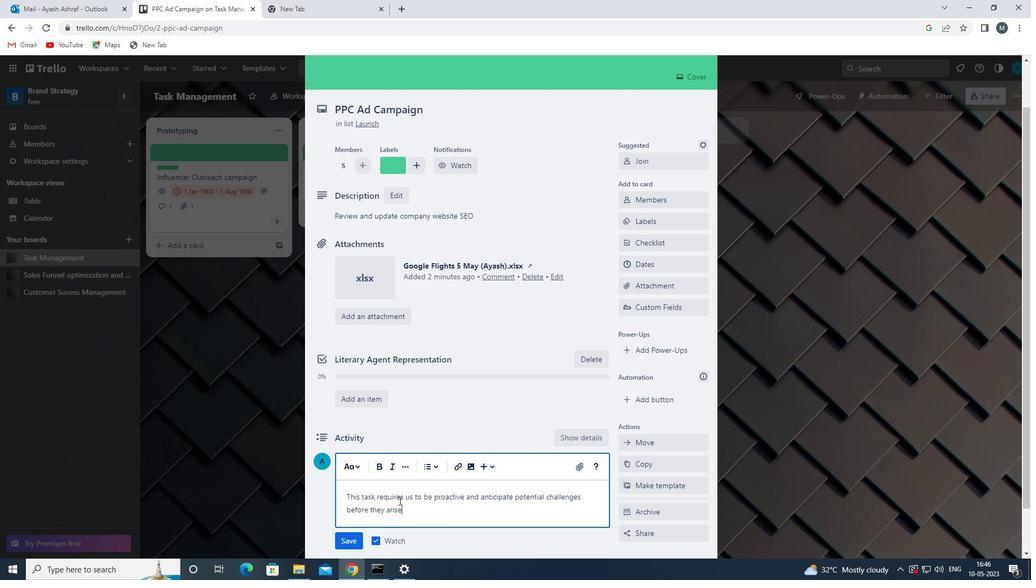 
Action: Mouse moved to (345, 539)
Screenshot: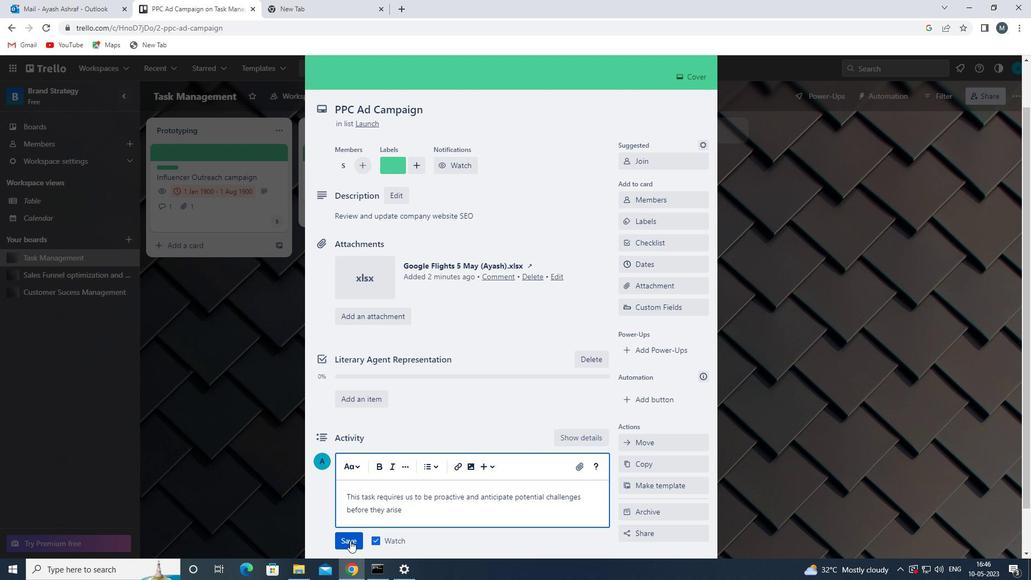 
Action: Mouse pressed left at (345, 539)
Screenshot: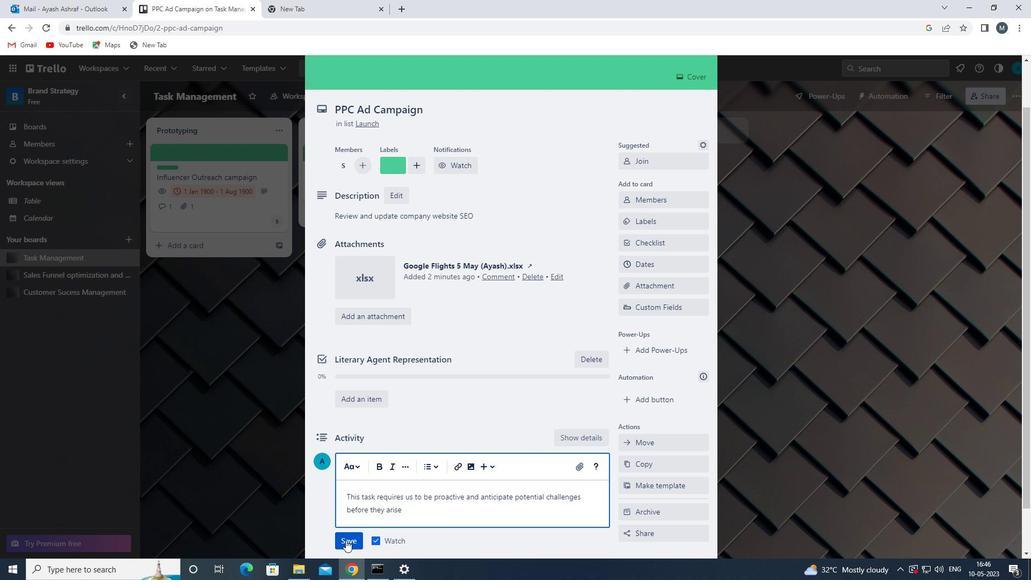 
Action: Mouse moved to (663, 268)
Screenshot: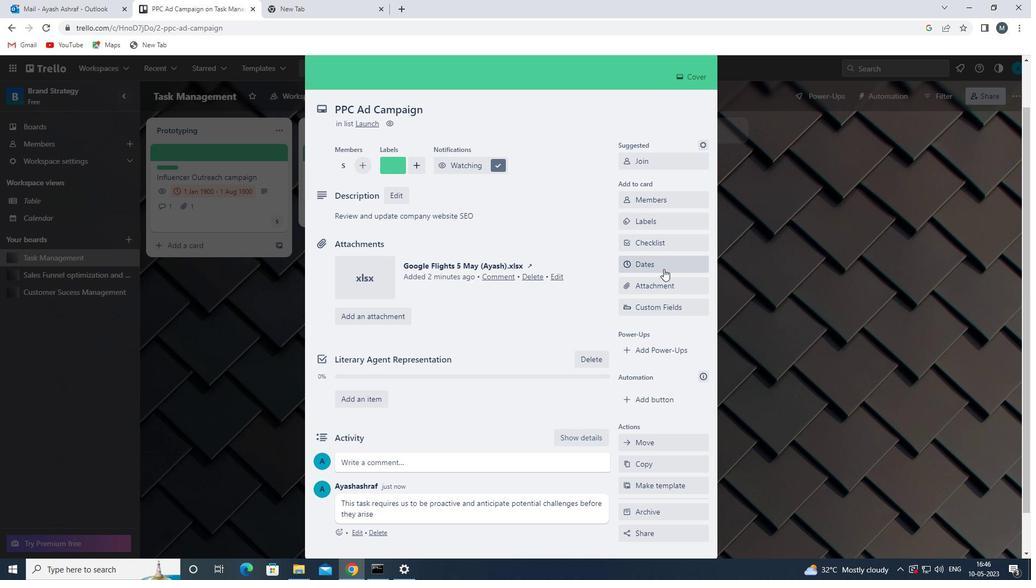 
Action: Mouse pressed left at (663, 268)
Screenshot: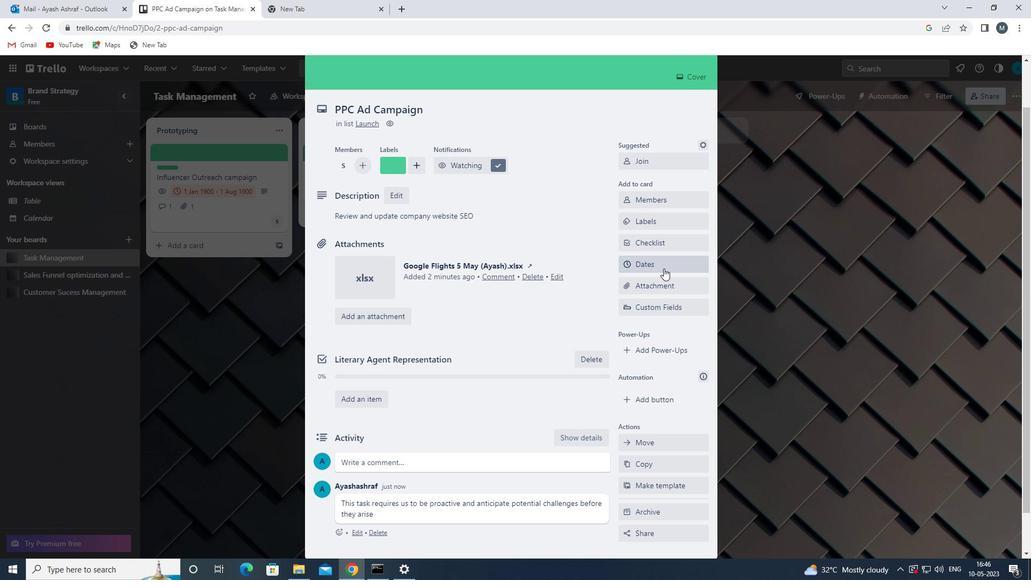 
Action: Mouse moved to (648, 323)
Screenshot: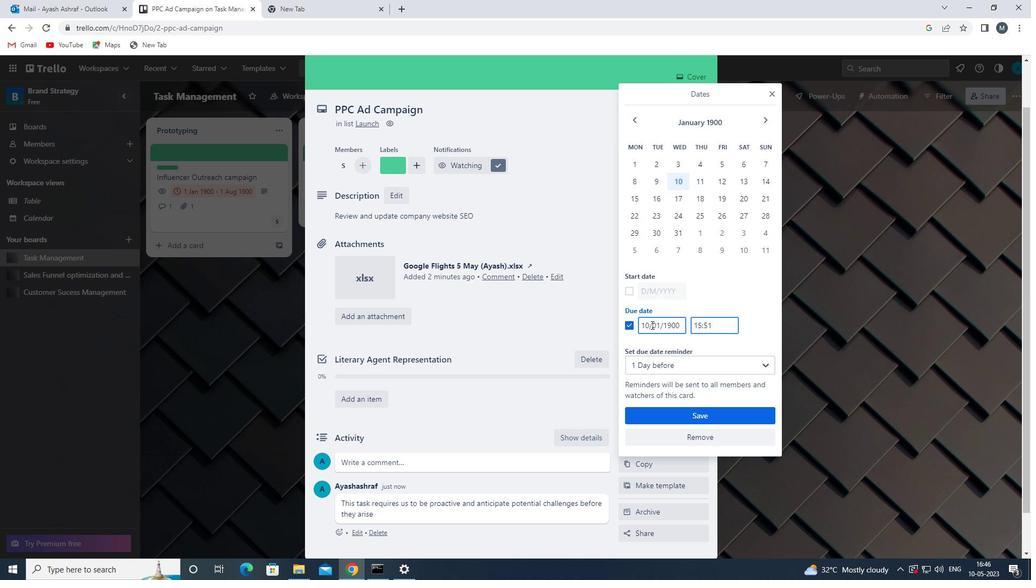 
Action: Mouse pressed left at (648, 323)
Screenshot: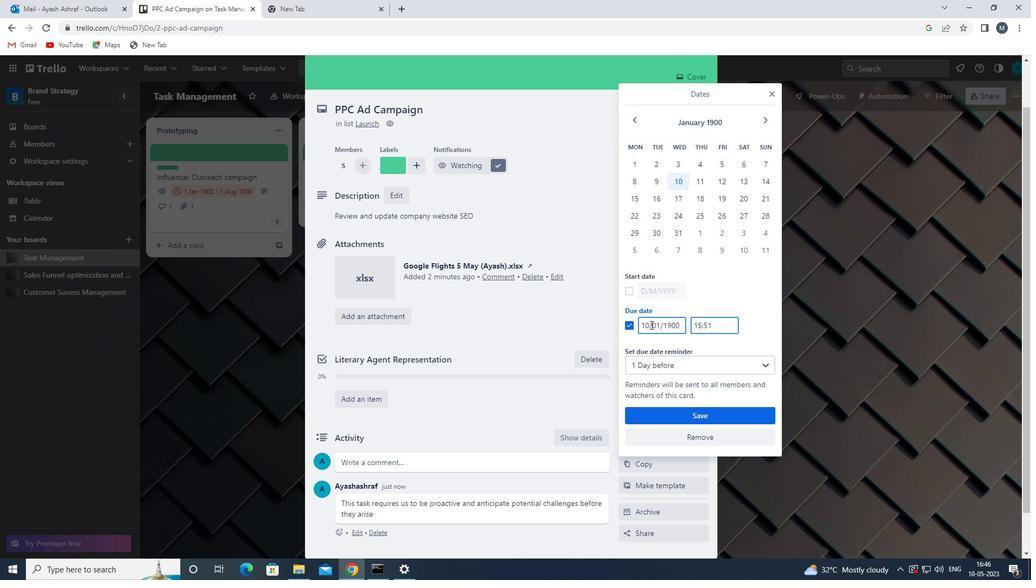 
Action: Mouse moved to (652, 323)
Screenshot: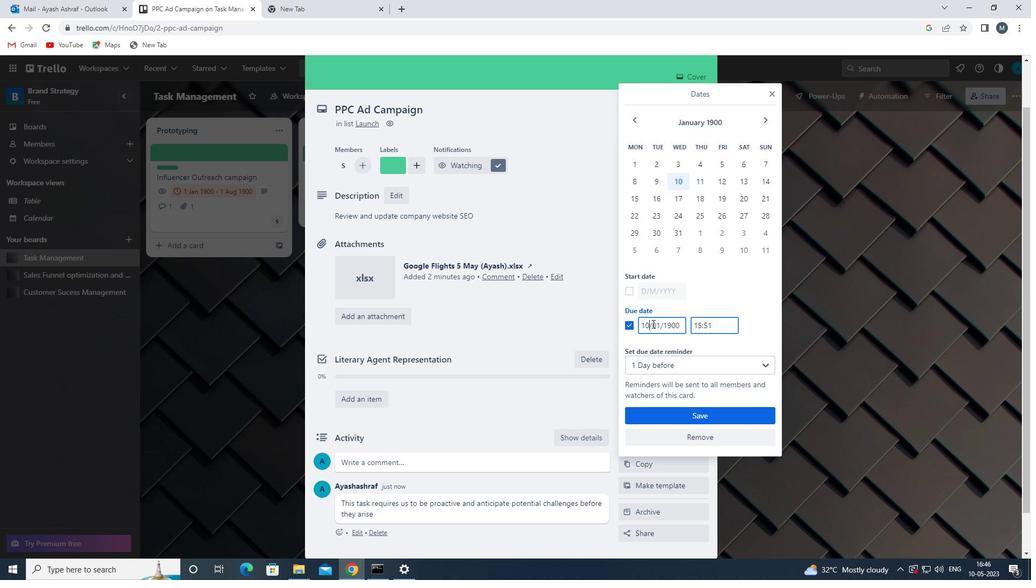 
Action: Key pressed <Key.backspace>
Screenshot: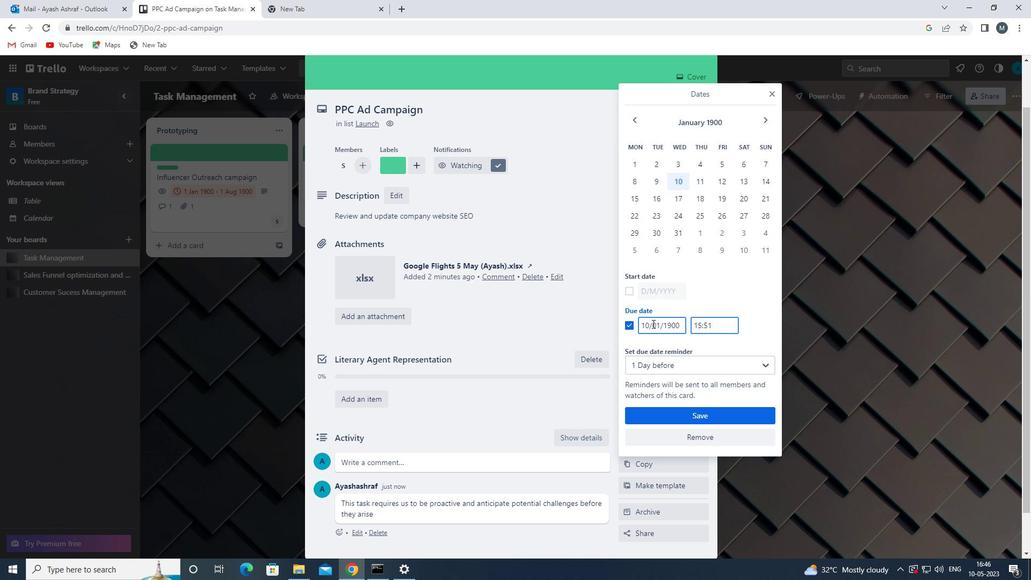 
Action: Mouse moved to (652, 323)
Screenshot: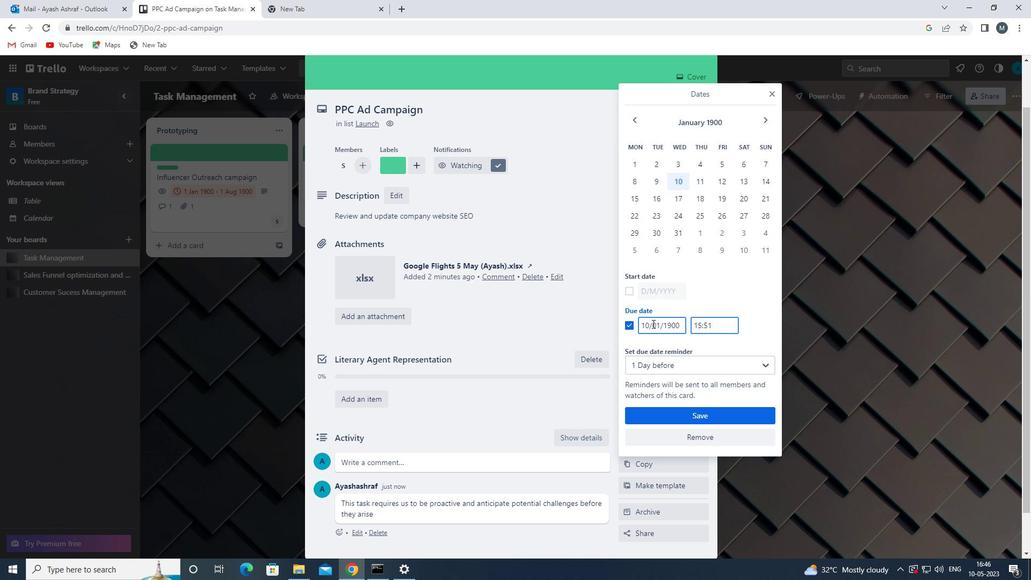 
Action: Key pressed <Key.backspace><<96>><<100>>
Screenshot: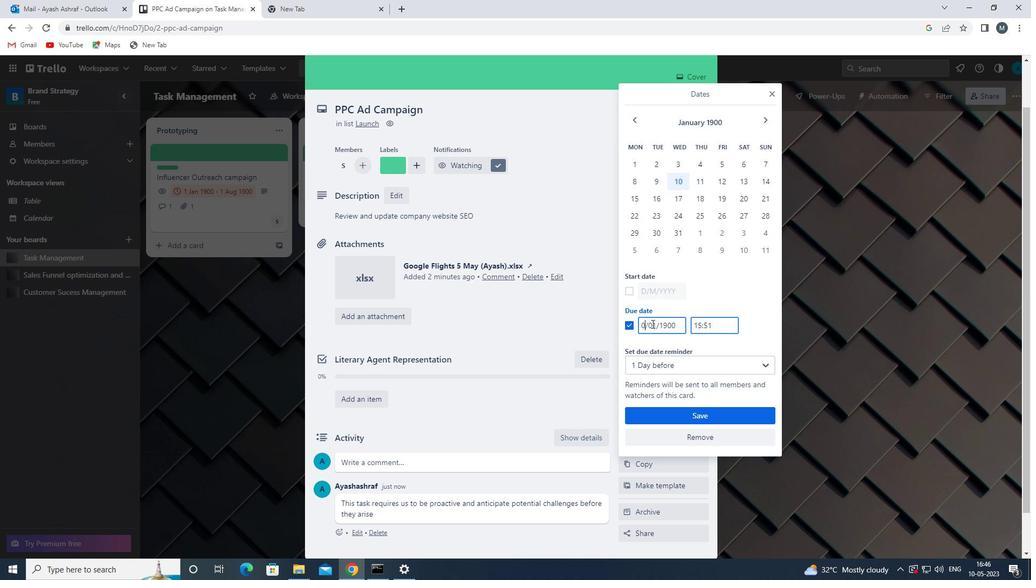 
Action: Mouse moved to (628, 291)
Screenshot: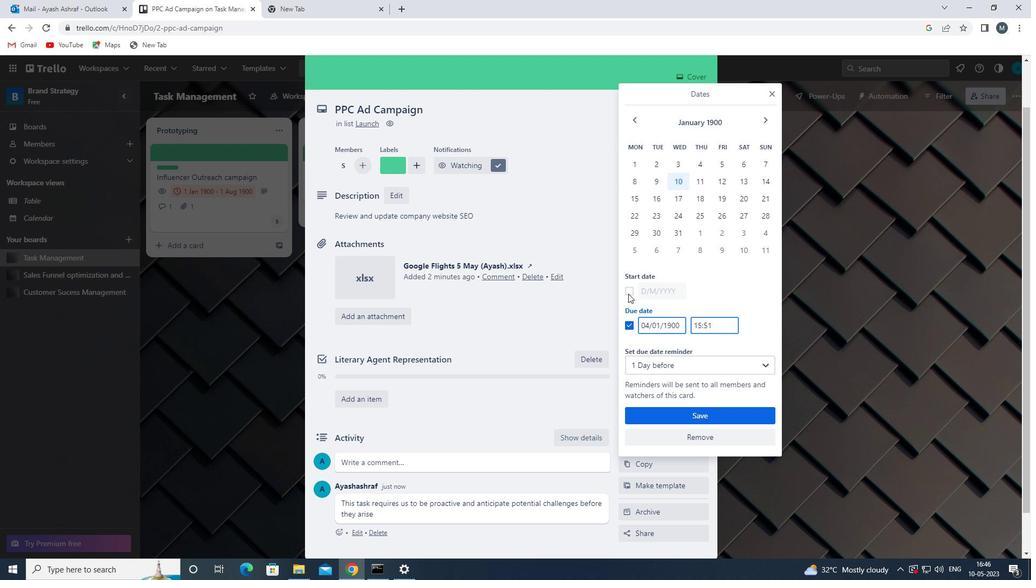 
Action: Mouse pressed left at (628, 291)
Screenshot: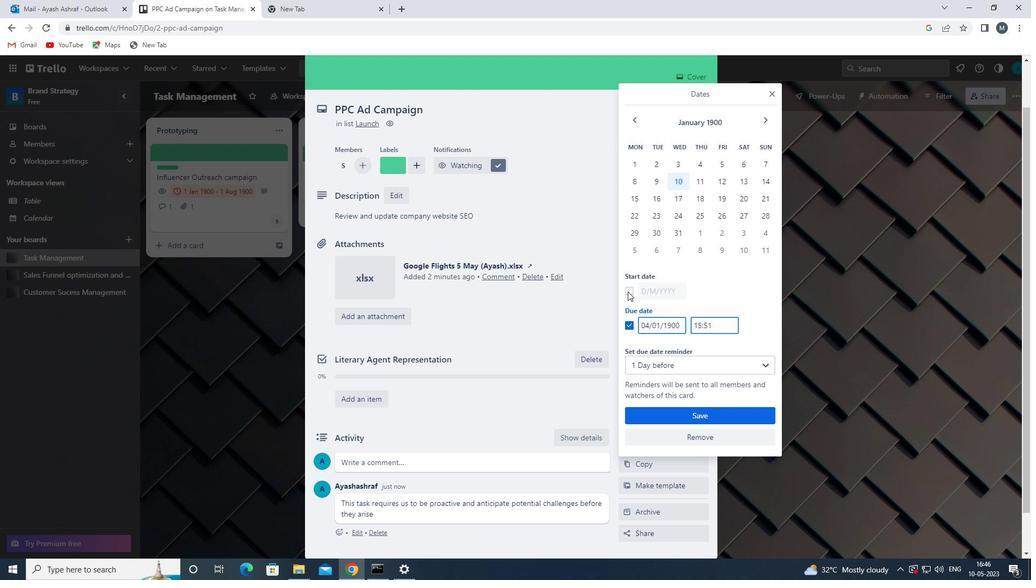 
Action: Mouse moved to (628, 291)
Screenshot: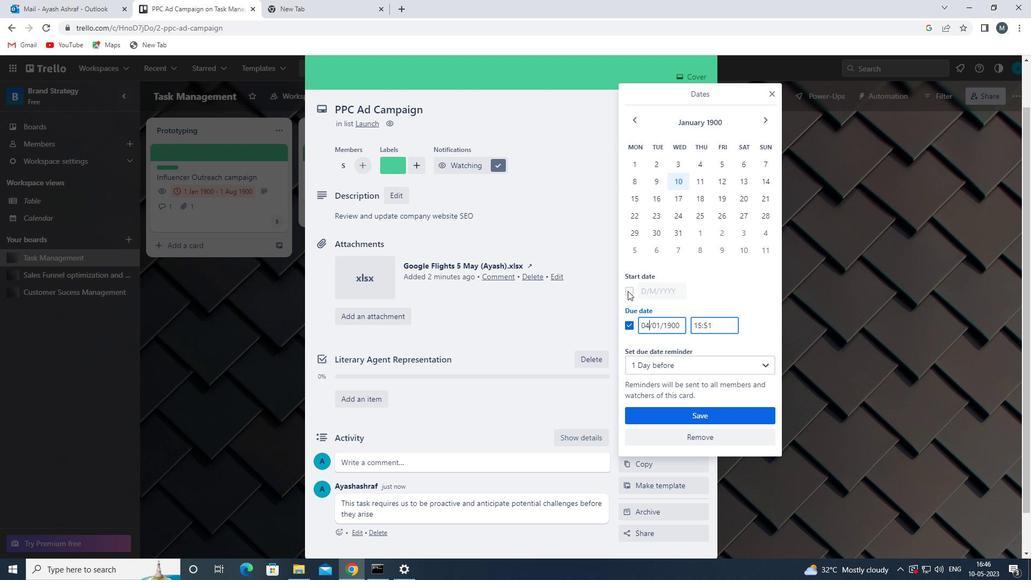 
Action: Mouse pressed left at (628, 291)
Screenshot: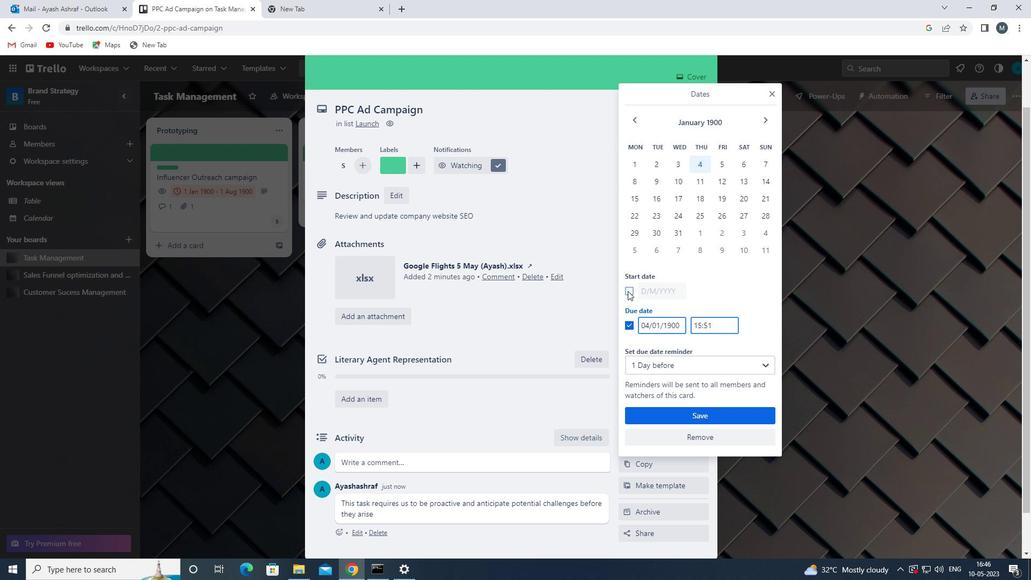 
Action: Mouse moved to (630, 291)
Screenshot: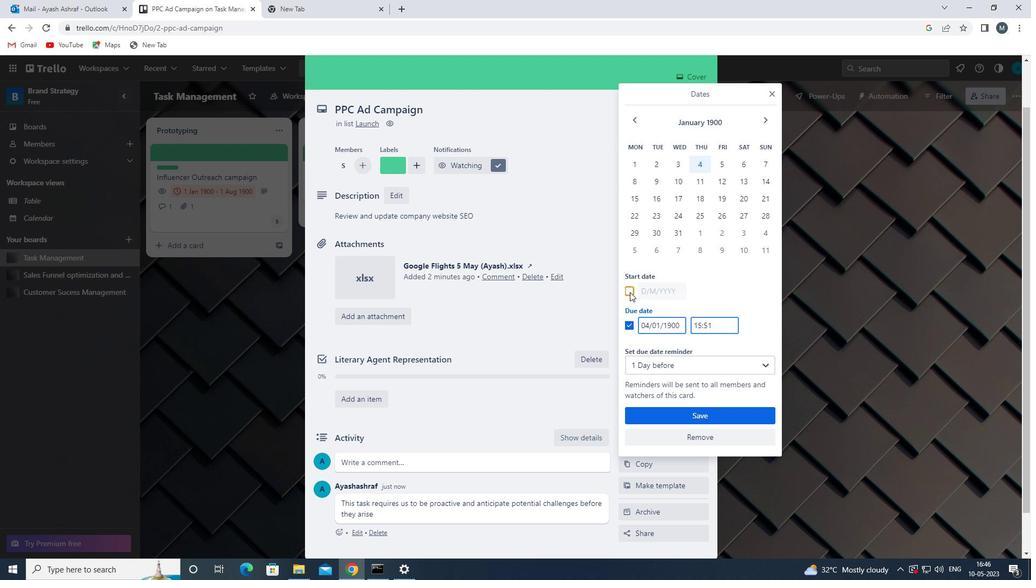 
Action: Mouse pressed left at (630, 291)
Screenshot: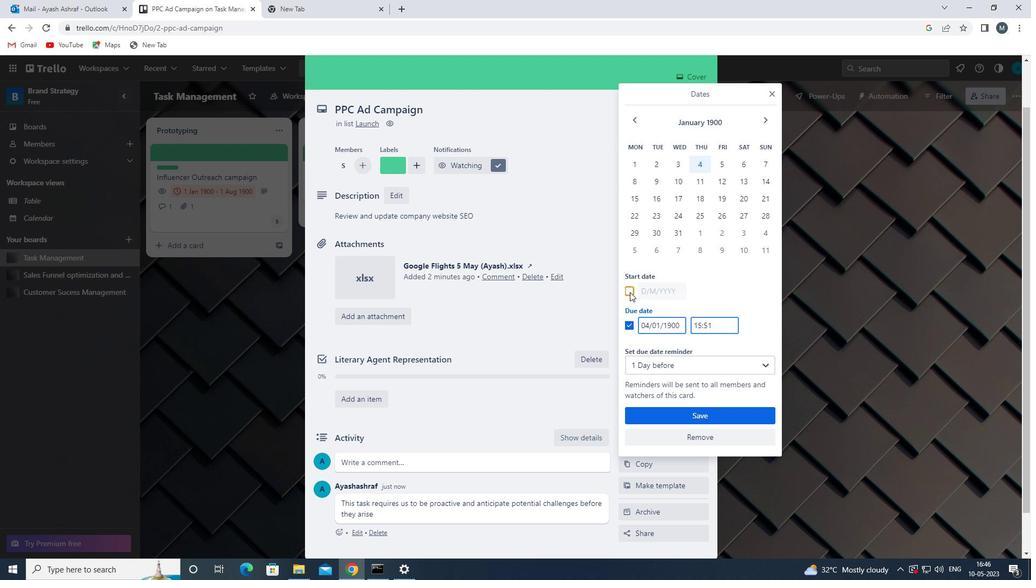 
Action: Mouse moved to (648, 292)
Screenshot: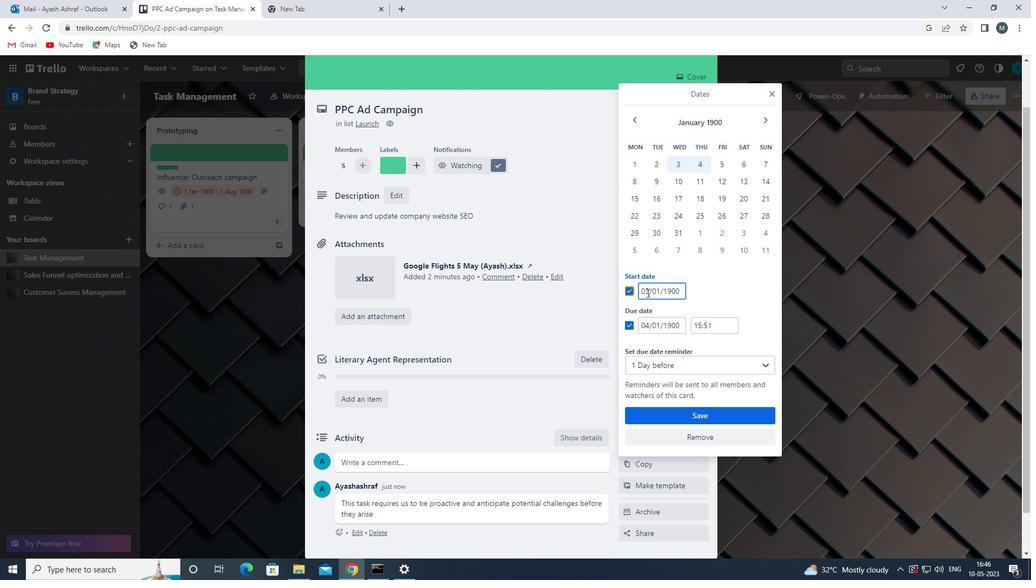 
Action: Mouse pressed left at (648, 292)
Screenshot: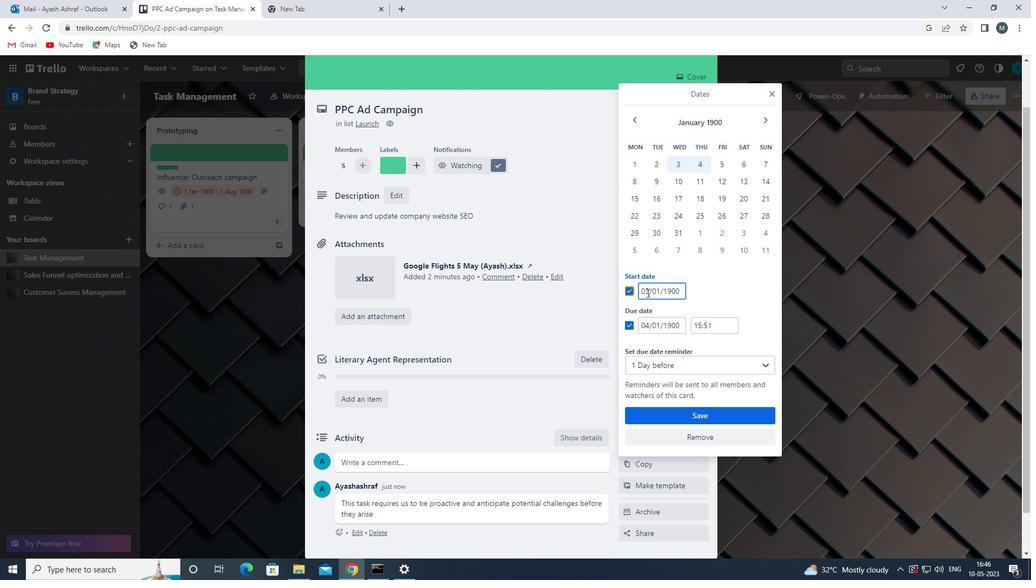 
Action: Mouse moved to (642, 289)
Screenshot: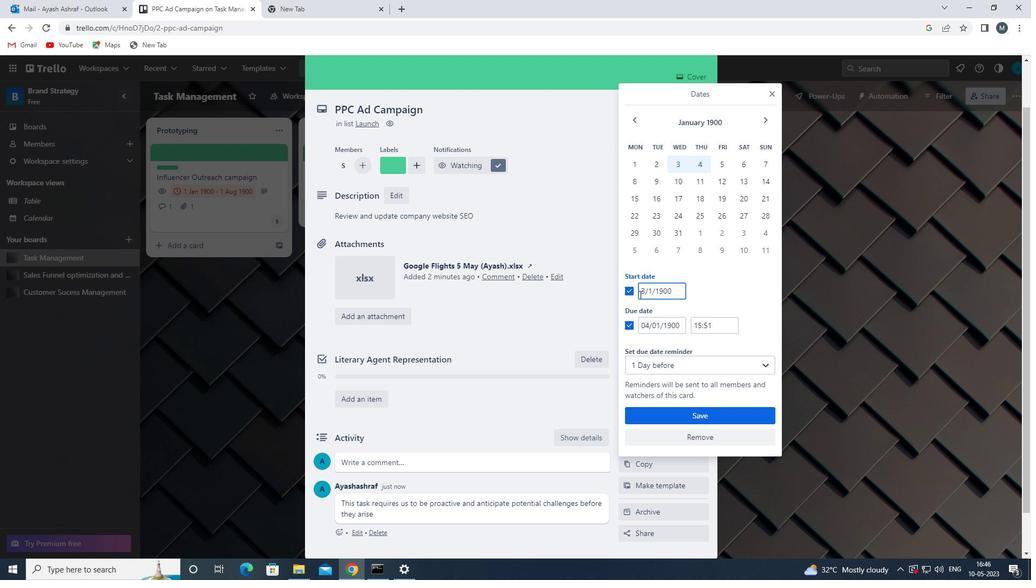 
Action: Mouse pressed left at (642, 289)
Screenshot: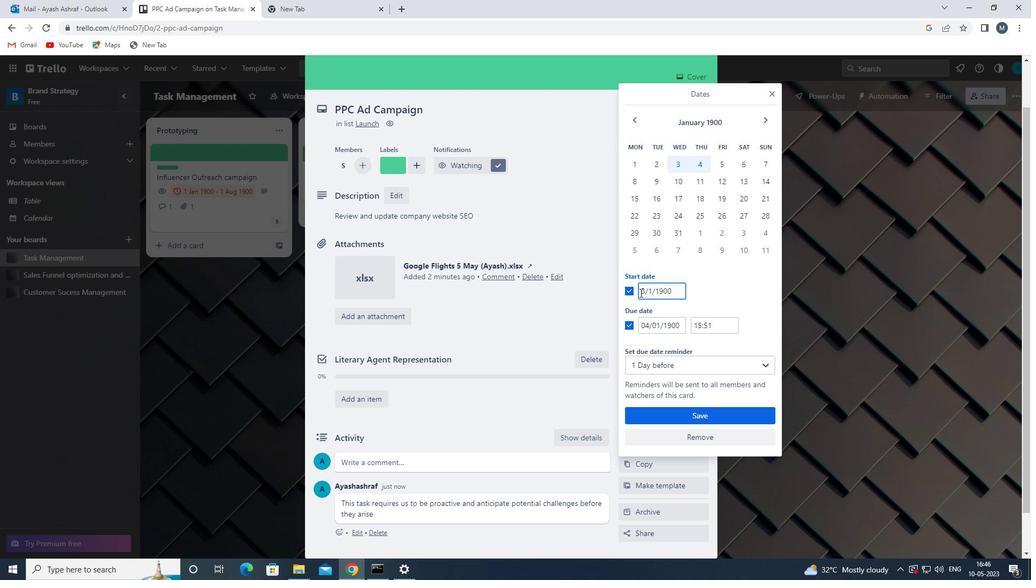 
Action: Mouse moved to (654, 297)
Screenshot: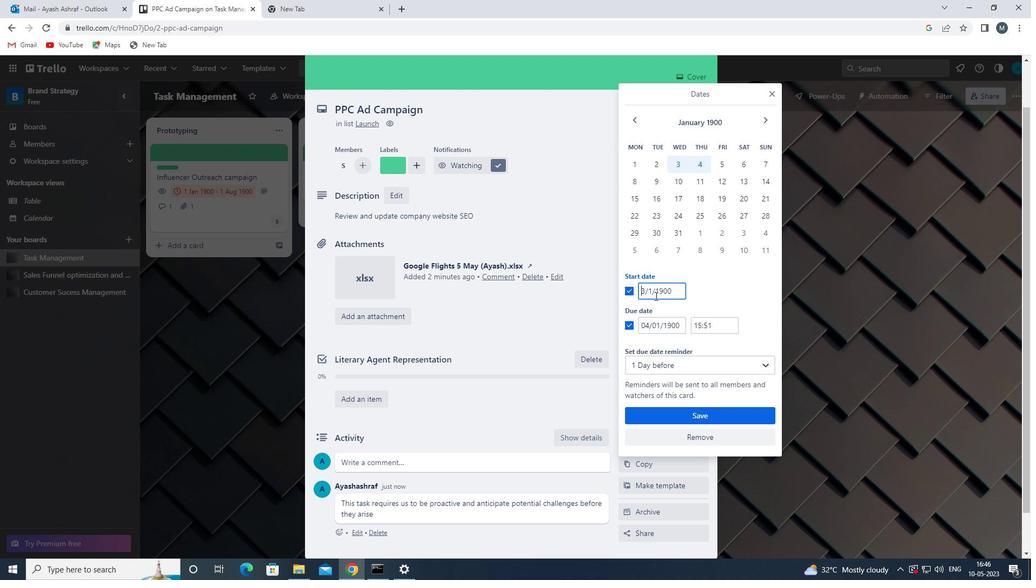 
Action: Key pressed <<96>><<100>>
Screenshot: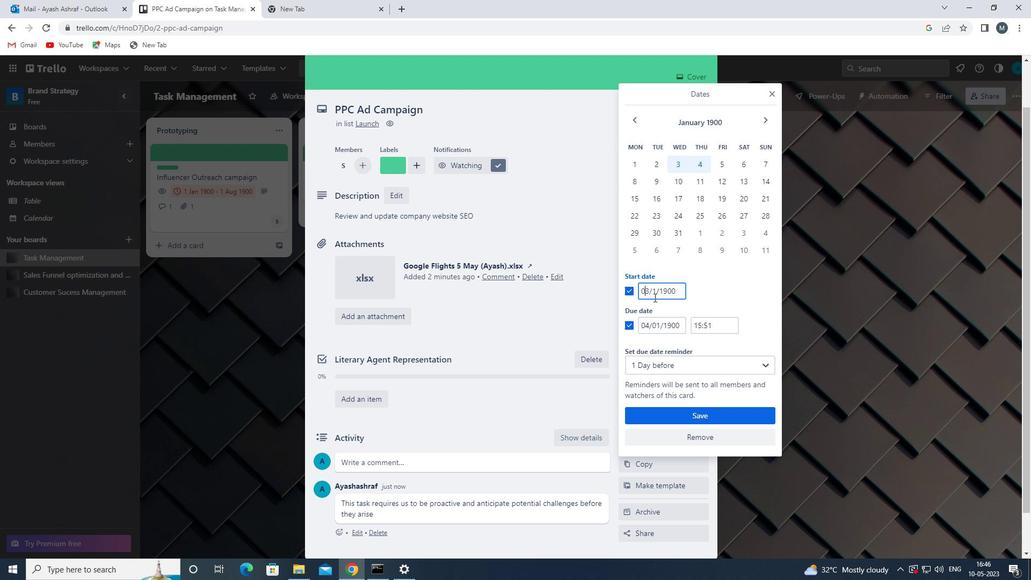 
Action: Mouse moved to (654, 290)
Screenshot: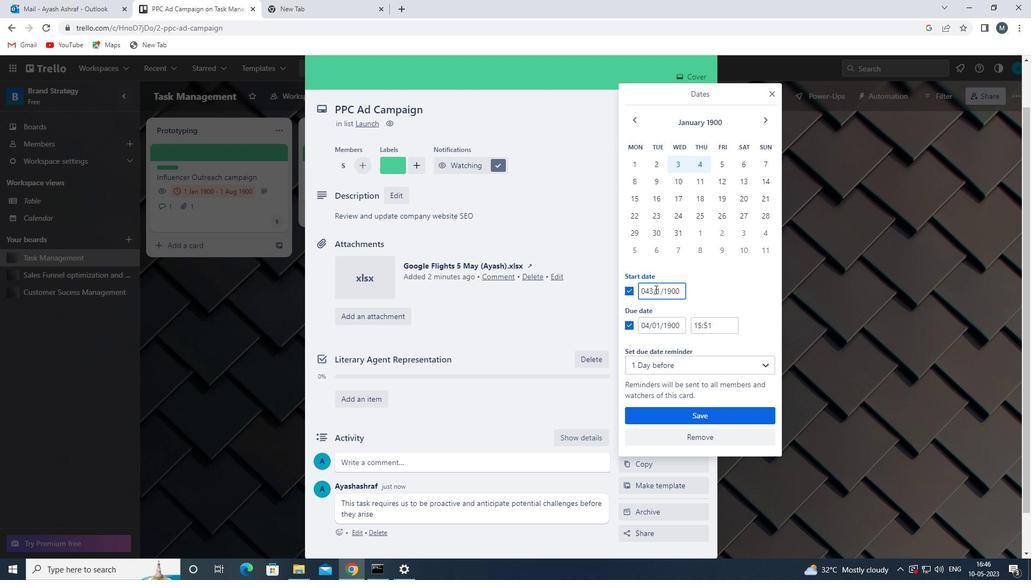 
Action: Mouse pressed left at (654, 290)
Screenshot: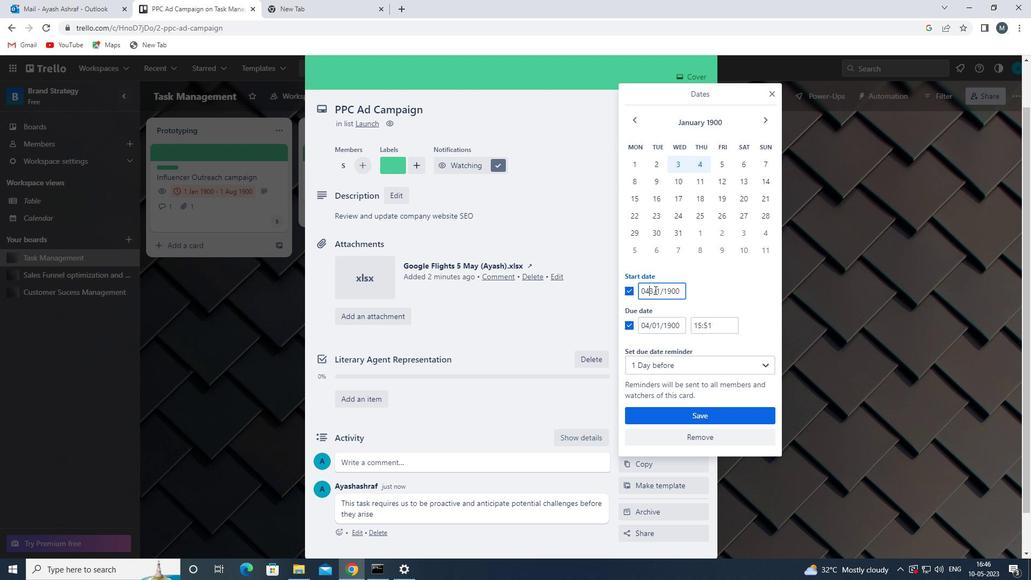 
Action: Mouse moved to (654, 290)
Screenshot: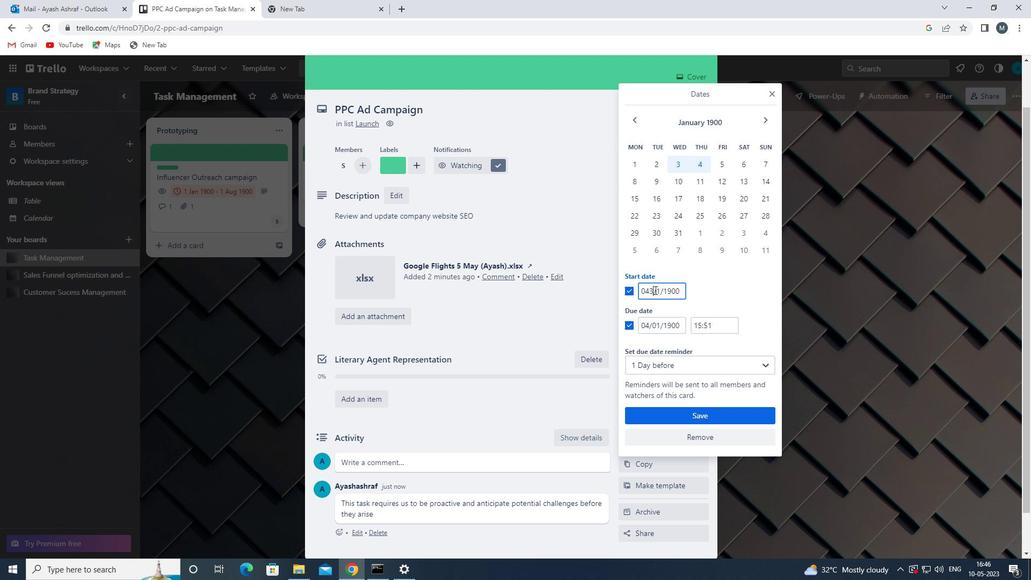 
Action: Key pressed <Key.backspace>
Screenshot: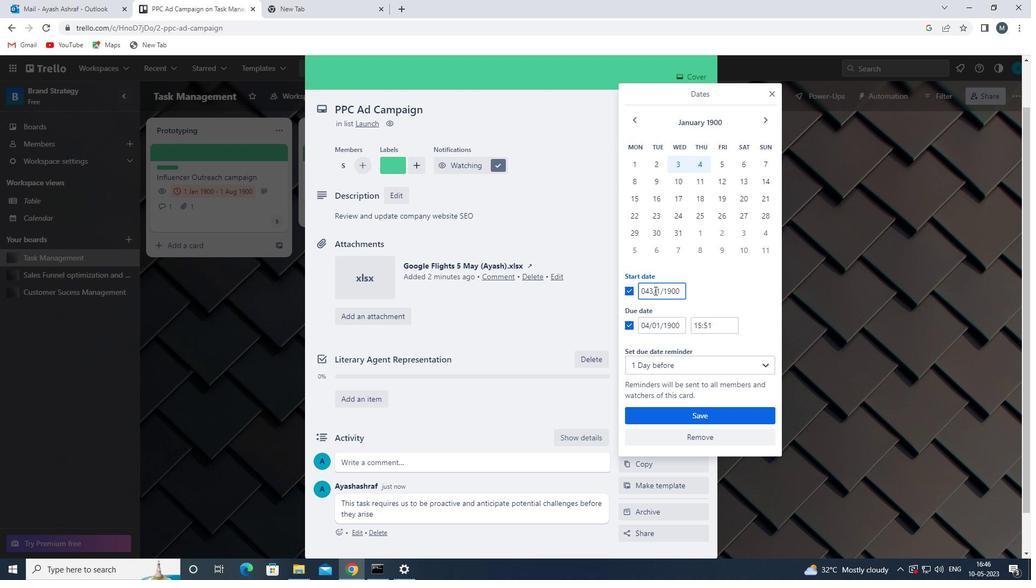 
Action: Mouse moved to (653, 289)
Screenshot: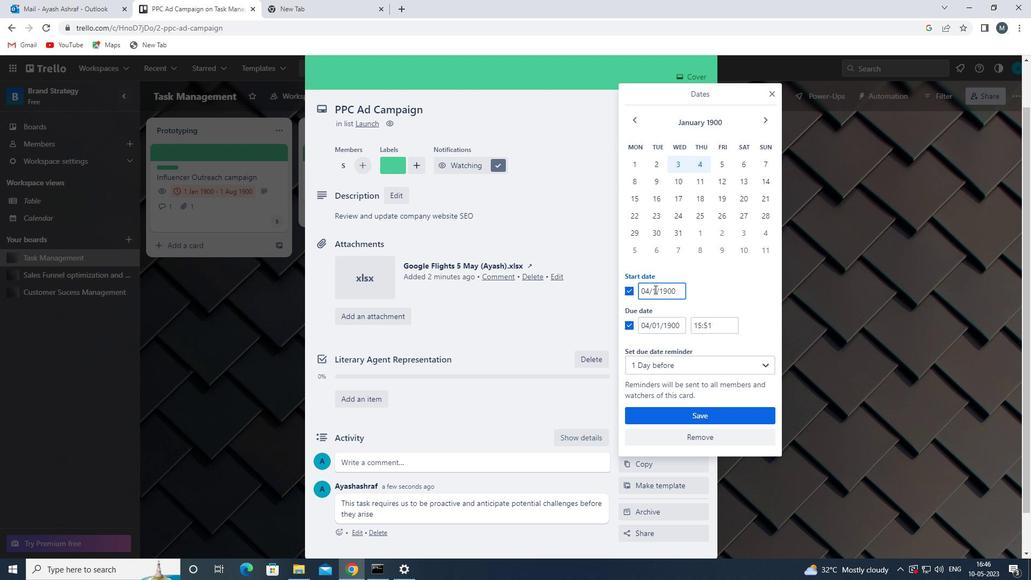 
Action: Mouse pressed left at (653, 289)
Screenshot: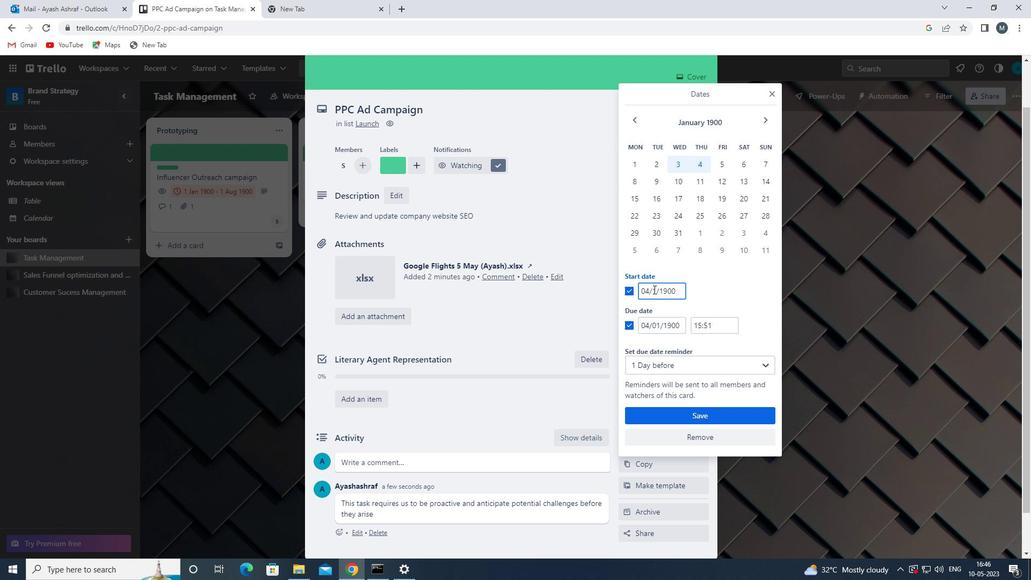 
Action: Mouse moved to (666, 291)
Screenshot: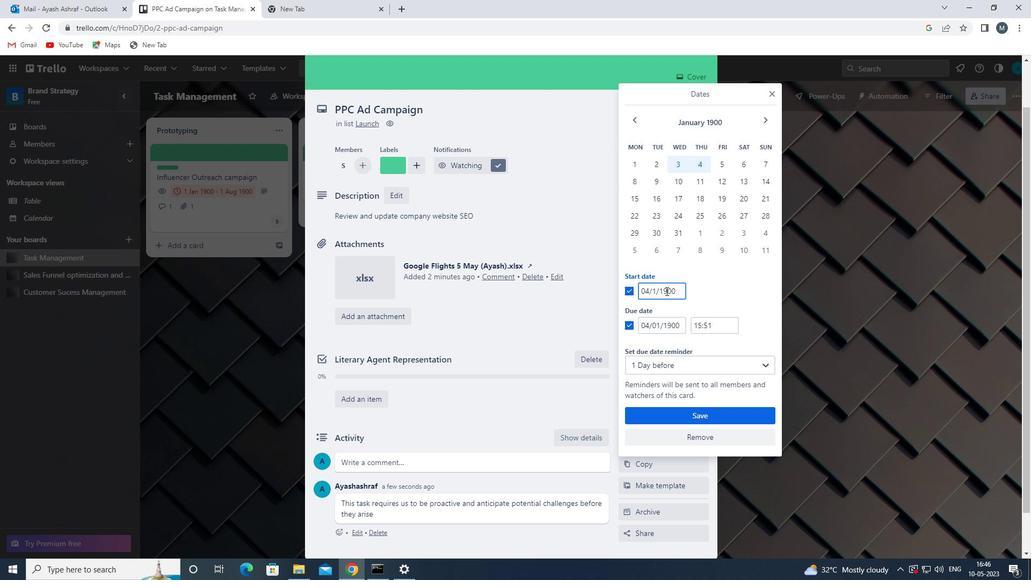 
Action: Key pressed <<96>>
Screenshot: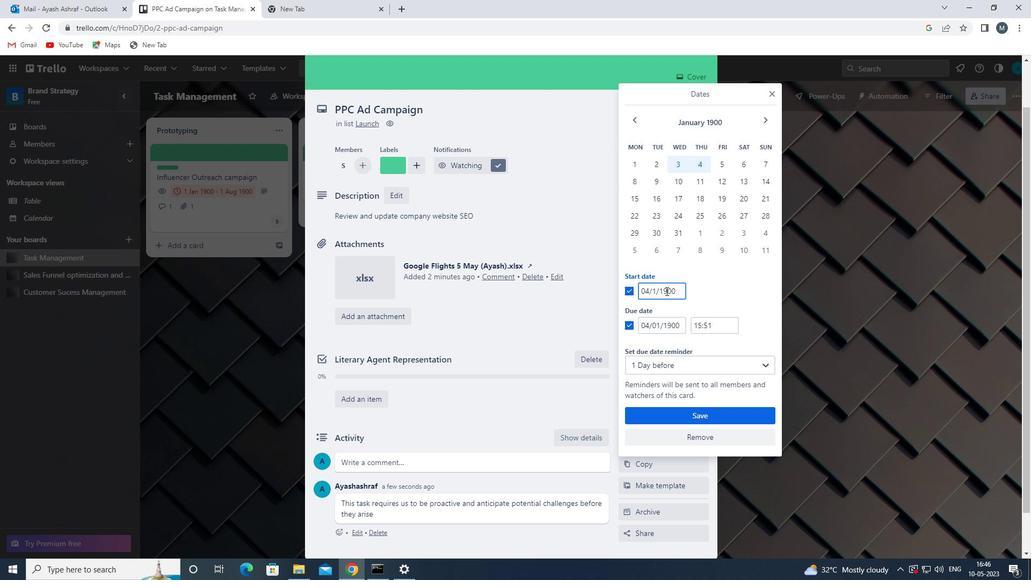 
Action: Mouse moved to (649, 323)
Screenshot: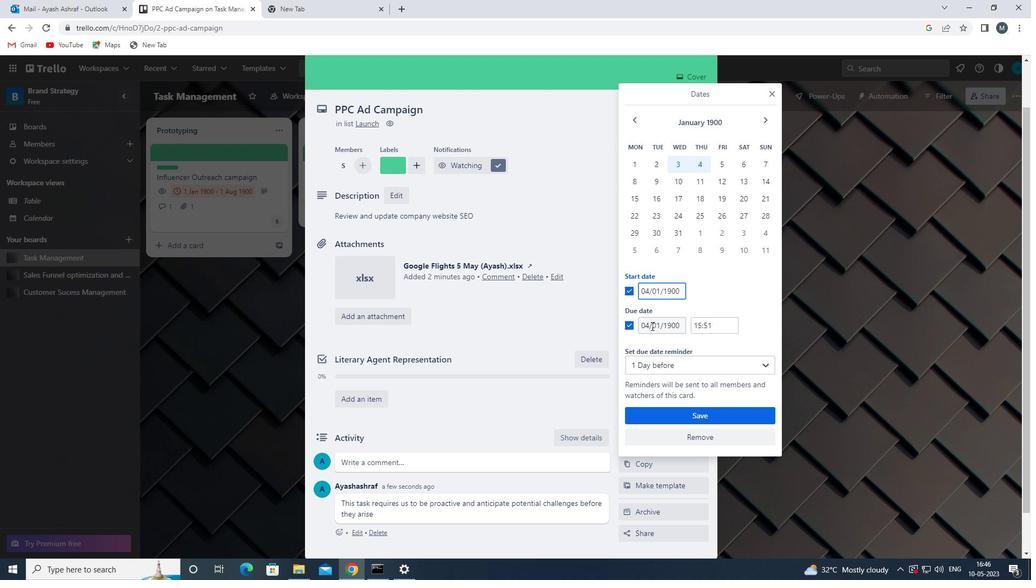 
Action: Mouse pressed left at (649, 323)
Screenshot: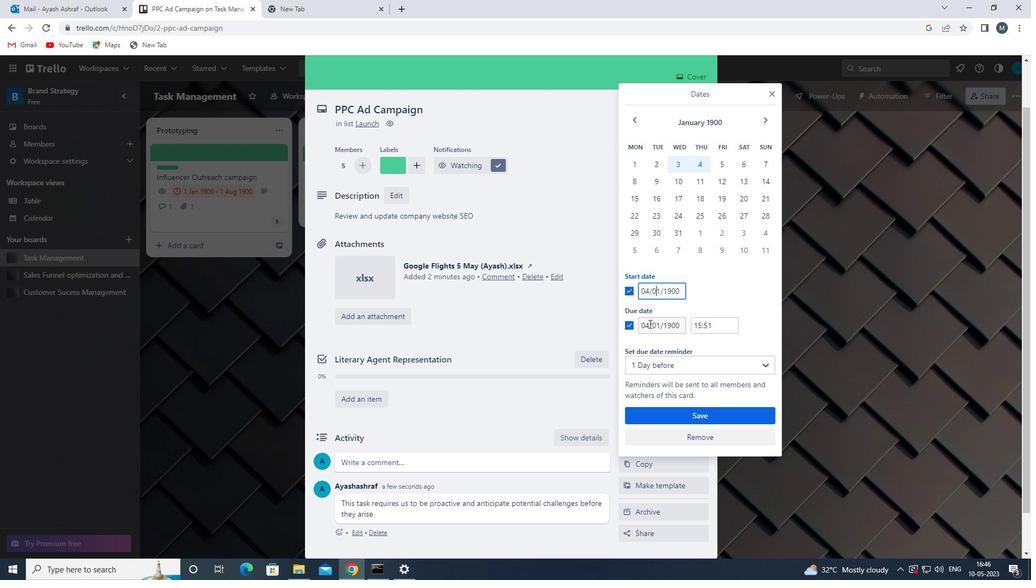 
Action: Mouse moved to (665, 331)
Screenshot: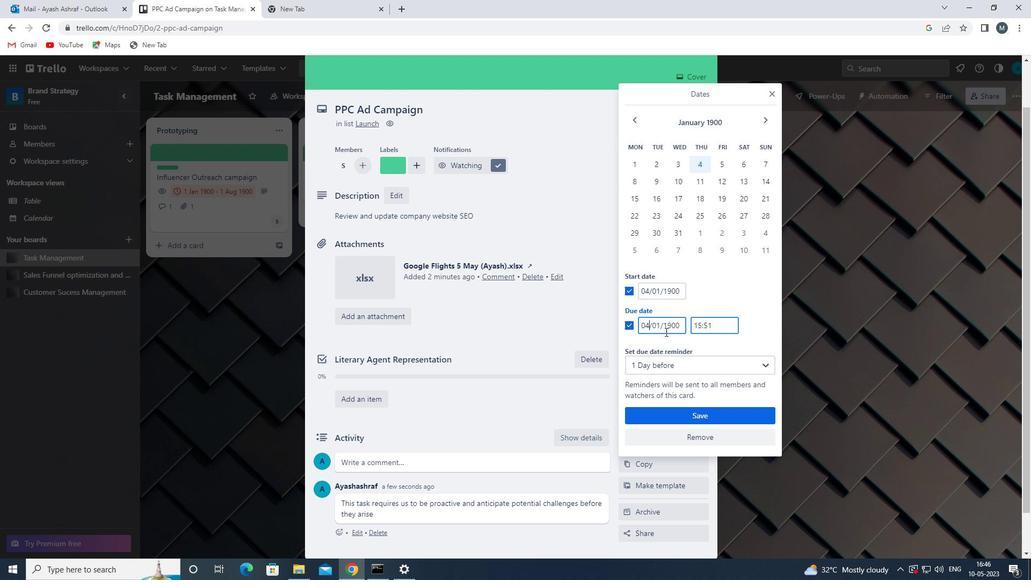 
Action: Key pressed <Key.backspace><Key.backspace><<97>><<97>>
Screenshot: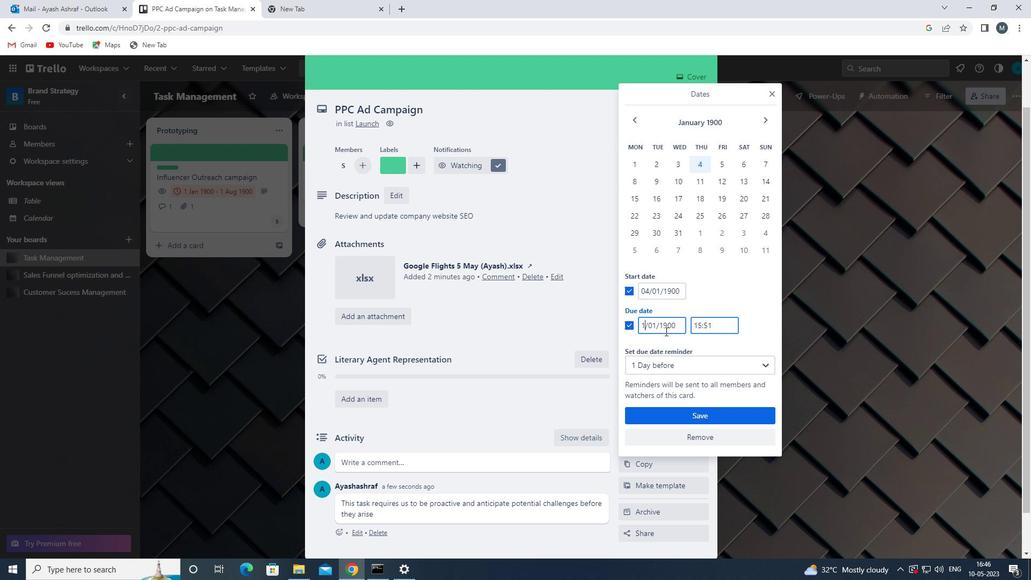 
Action: Mouse moved to (656, 330)
Screenshot: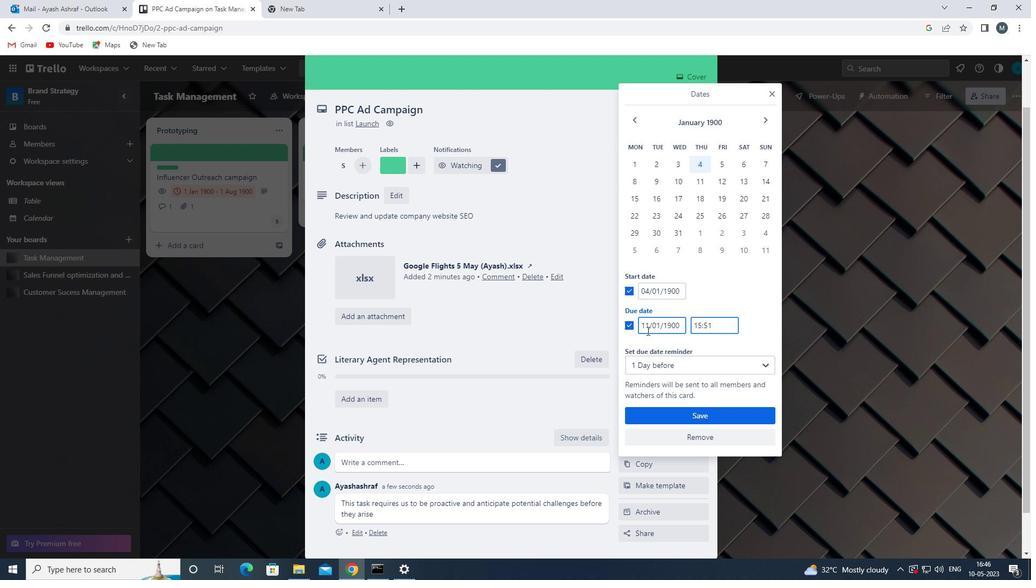 
Action: Mouse scrolled (656, 329) with delta (0, 0)
Screenshot: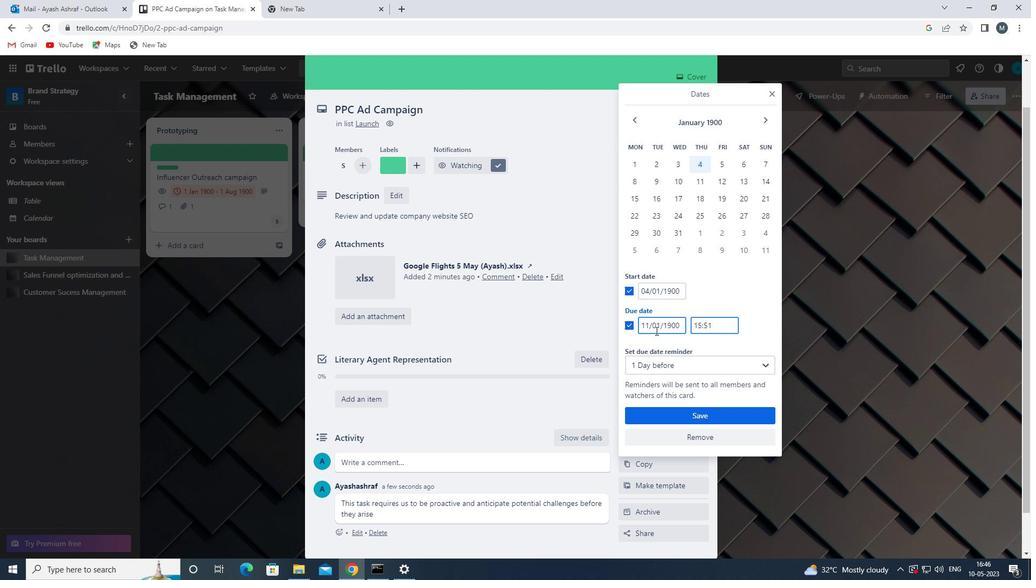 
Action: Mouse moved to (700, 411)
Screenshot: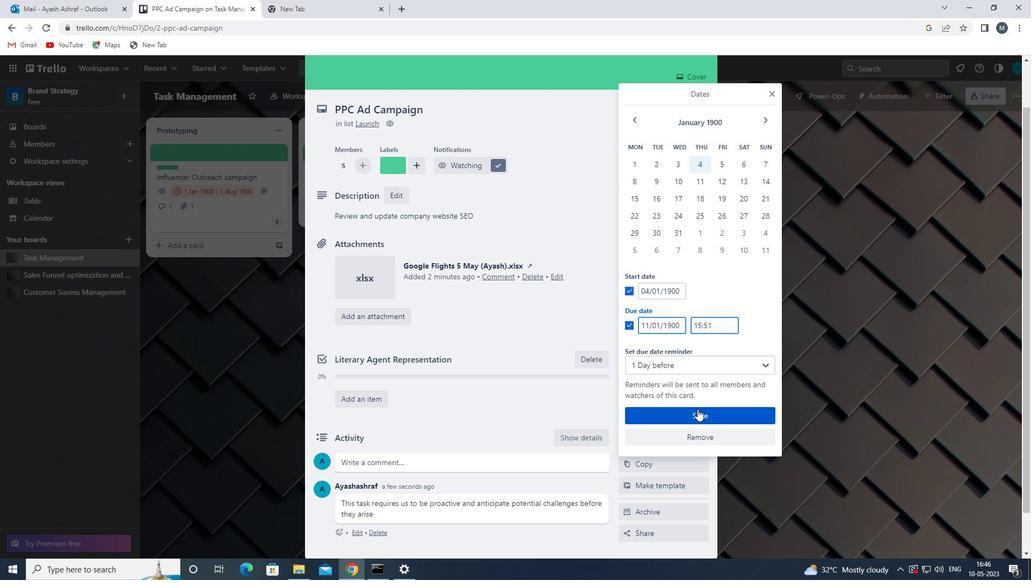 
Action: Mouse pressed left at (700, 411)
Screenshot: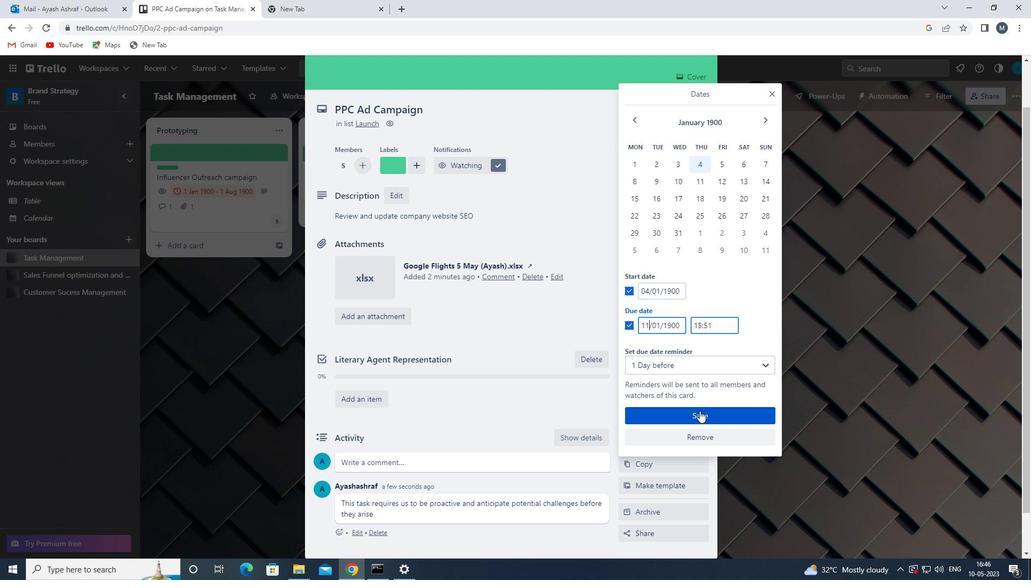 
Action: Mouse moved to (673, 189)
Screenshot: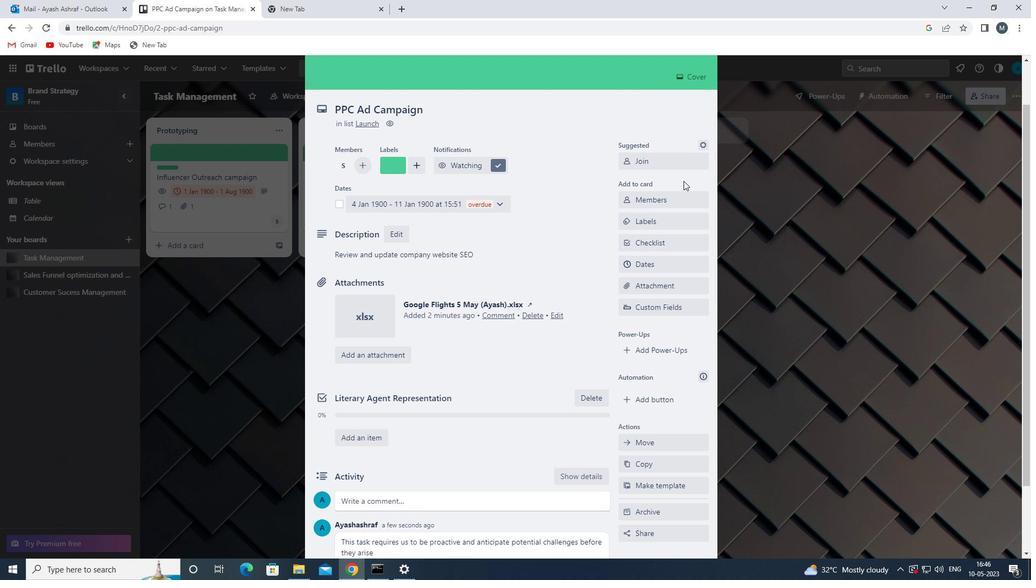 
